 Task: Create ChildIssue0000000630 as Child Issue of Issue Issue0000000315 in Backlog  in Scrum Project Project0000000063 in Jira. Create ChildIssue0000000631 as Child Issue of Issue Issue0000000316 in Backlog  in Scrum Project Project0000000064 in Jira. Create ChildIssue0000000632 as Child Issue of Issue Issue0000000316 in Backlog  in Scrum Project Project0000000064 in Jira. Create ChildIssue0000000633 as Child Issue of Issue Issue0000000317 in Backlog  in Scrum Project Project0000000064 in Jira. Create ChildIssue0000000634 as Child Issue of Issue Issue0000000317 in Backlog  in Scrum Project Project0000000064 in Jira
Action: Mouse moved to (1017, 564)
Screenshot: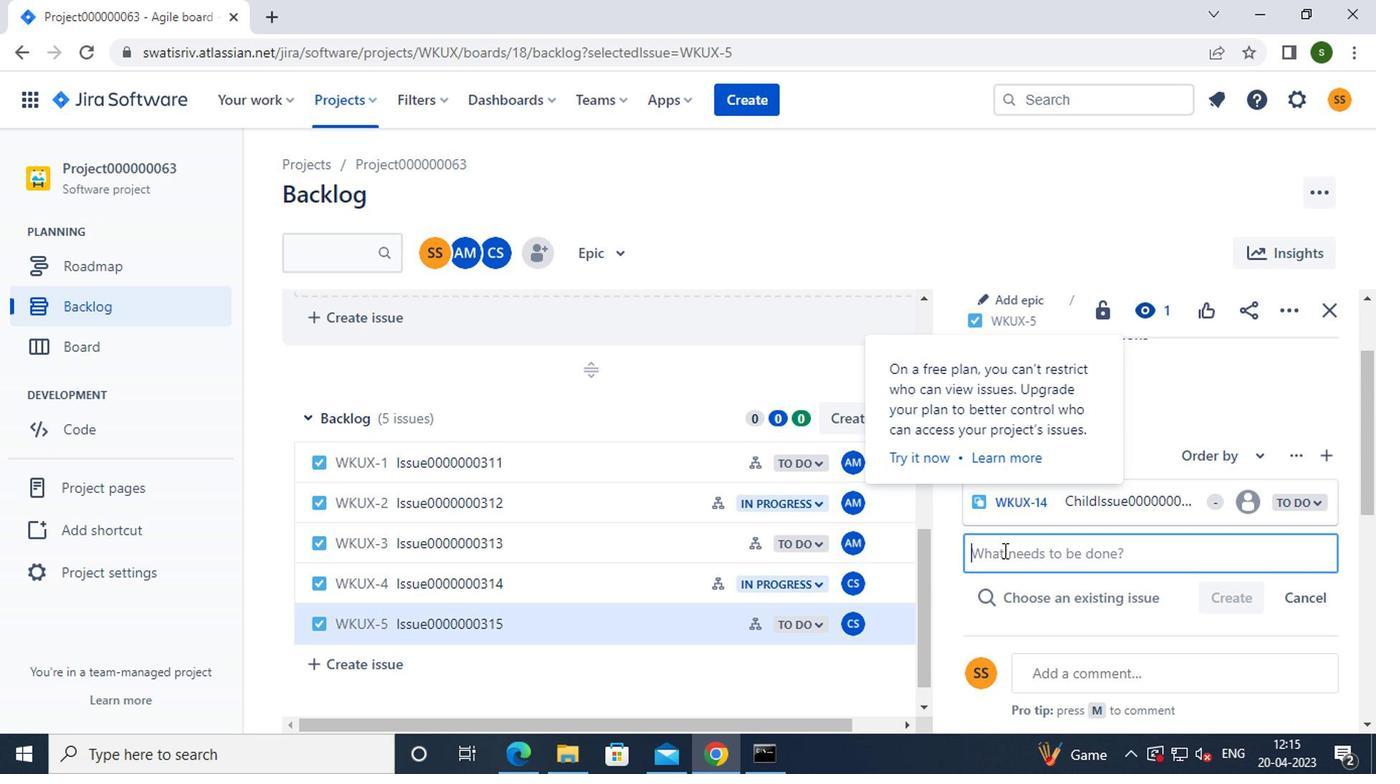 
Action: Key pressed c<Key.caps_lock>hild<Key.caps_lock>i<Key.caps_lock>ssue0000000630
Screenshot: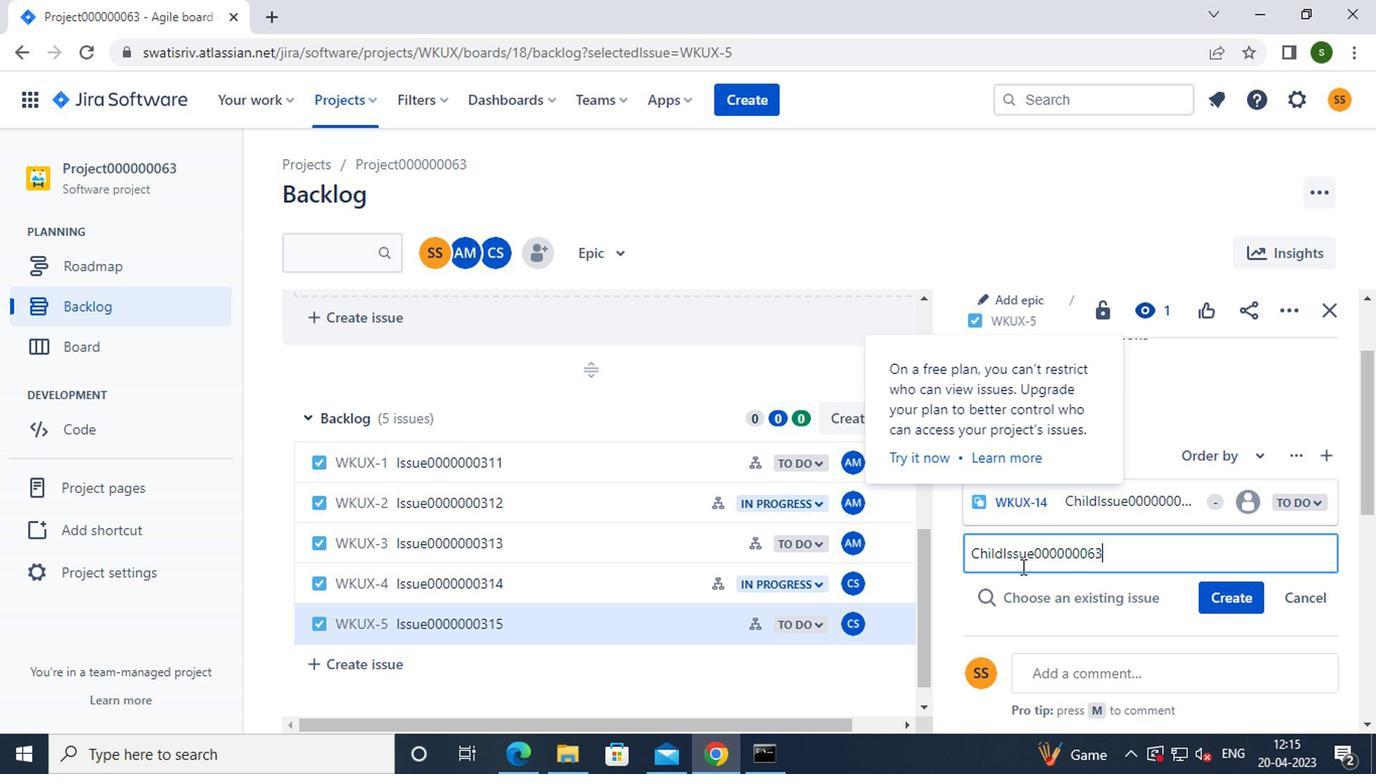 
Action: Mouse moved to (1232, 600)
Screenshot: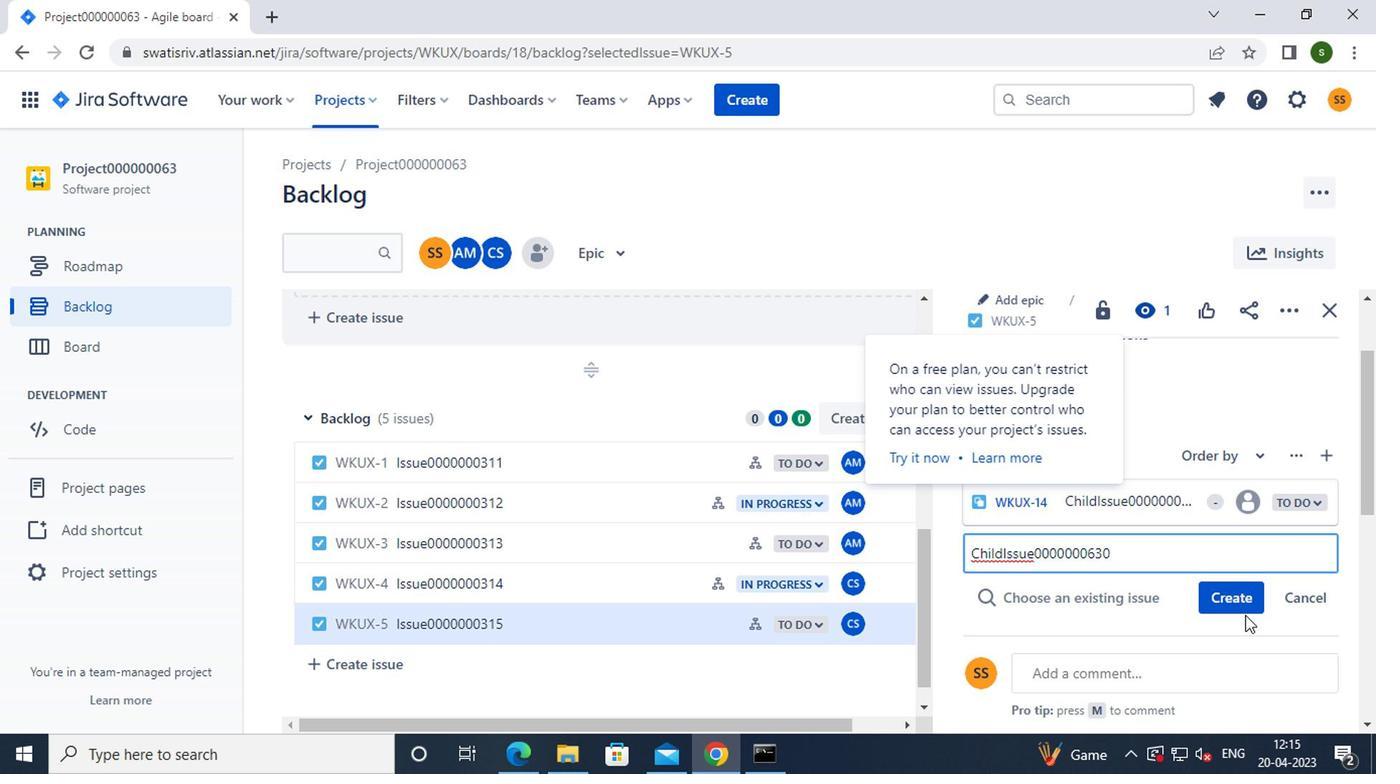 
Action: Mouse pressed left at (1232, 600)
Screenshot: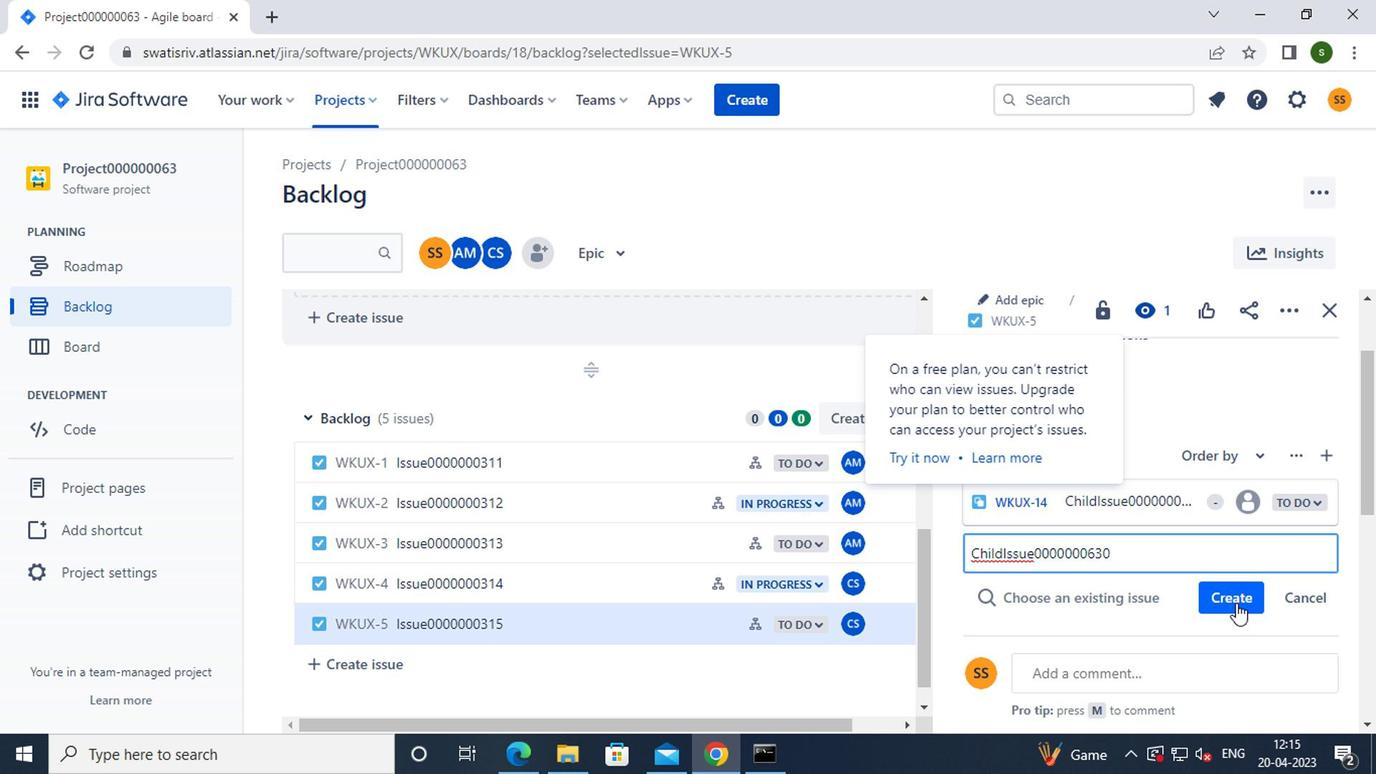 
Action: Mouse moved to (308, 103)
Screenshot: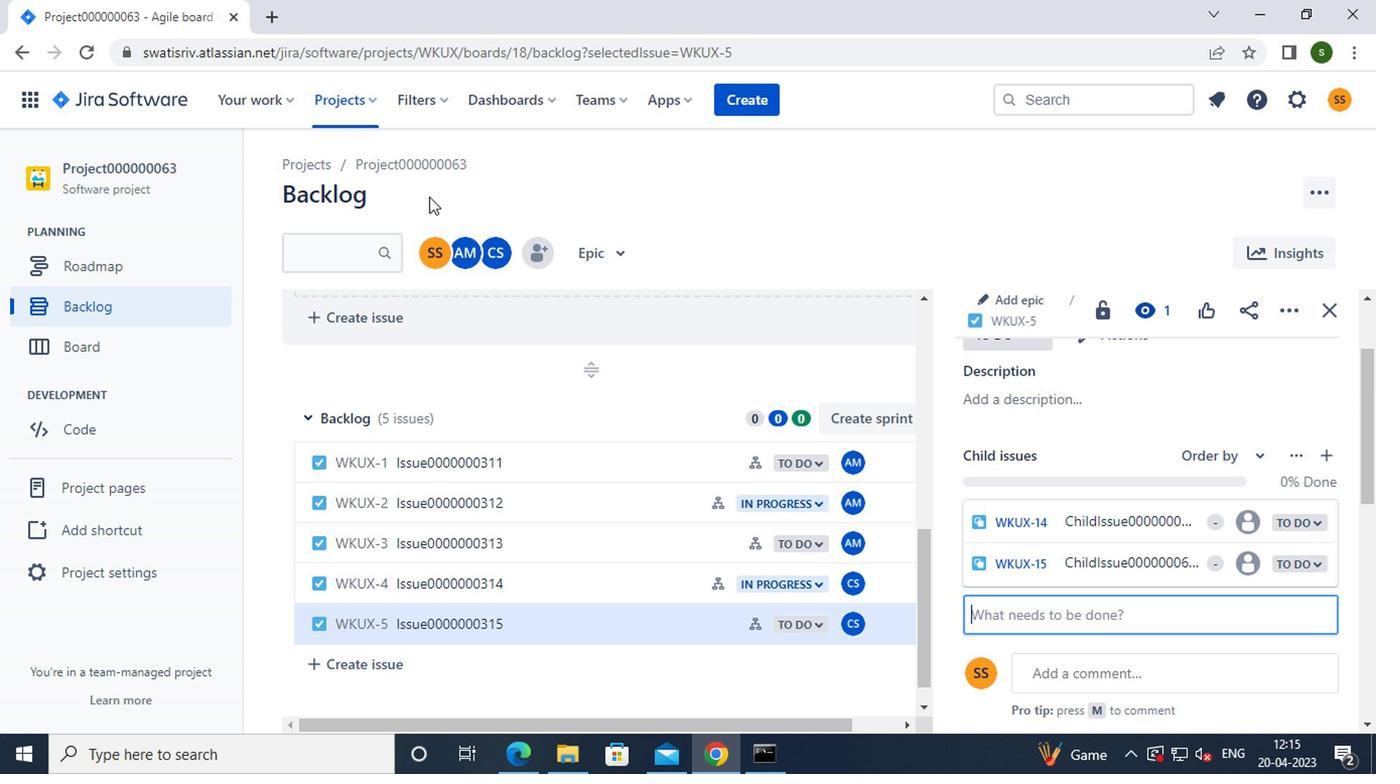 
Action: Mouse pressed left at (308, 103)
Screenshot: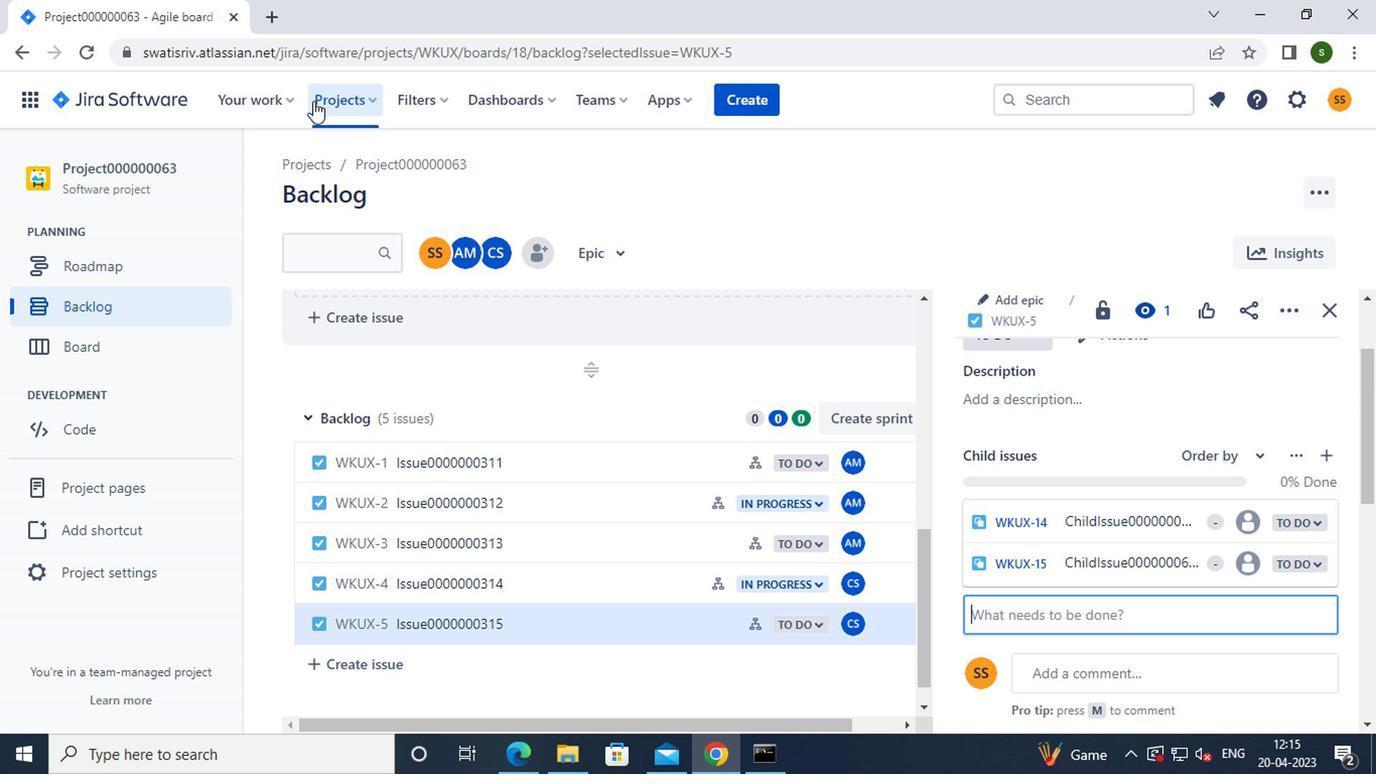 
Action: Mouse moved to (469, 230)
Screenshot: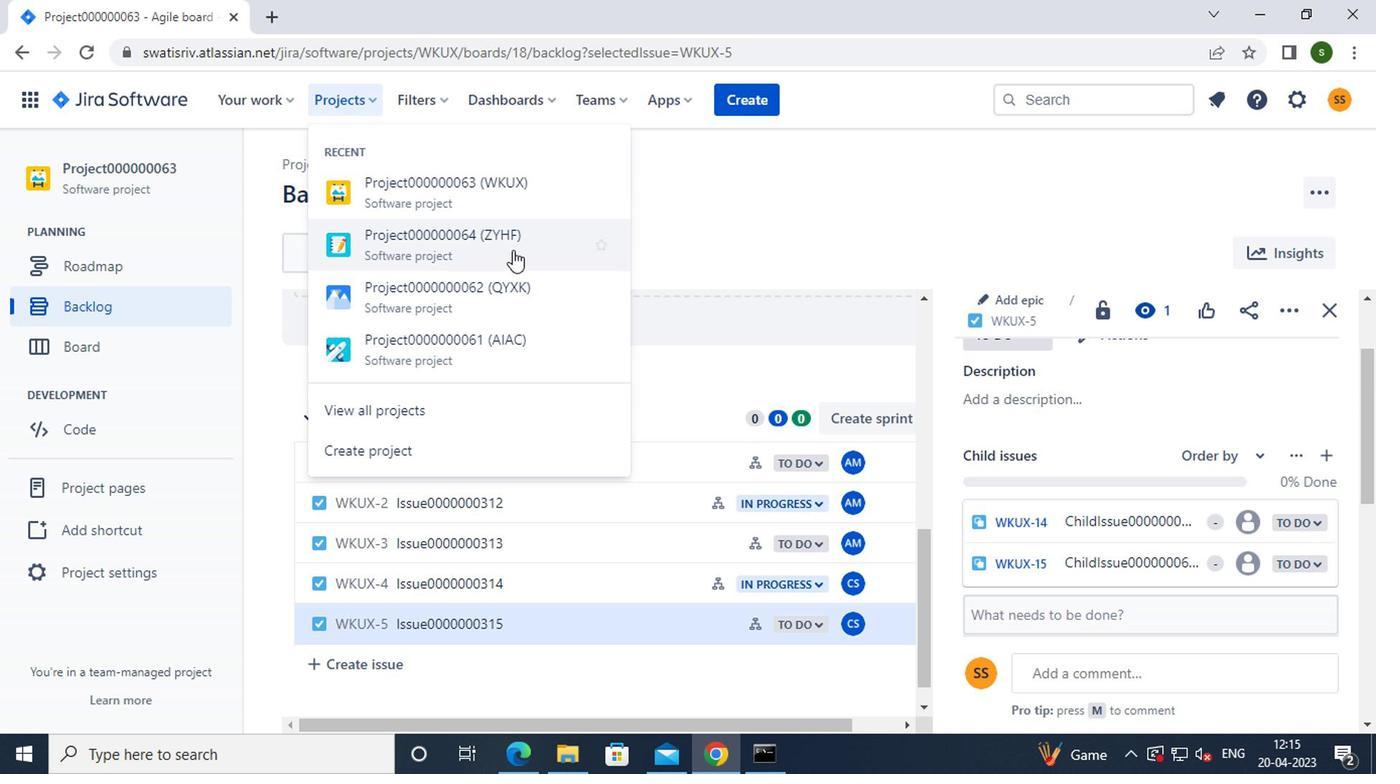 
Action: Mouse pressed left at (469, 230)
Screenshot: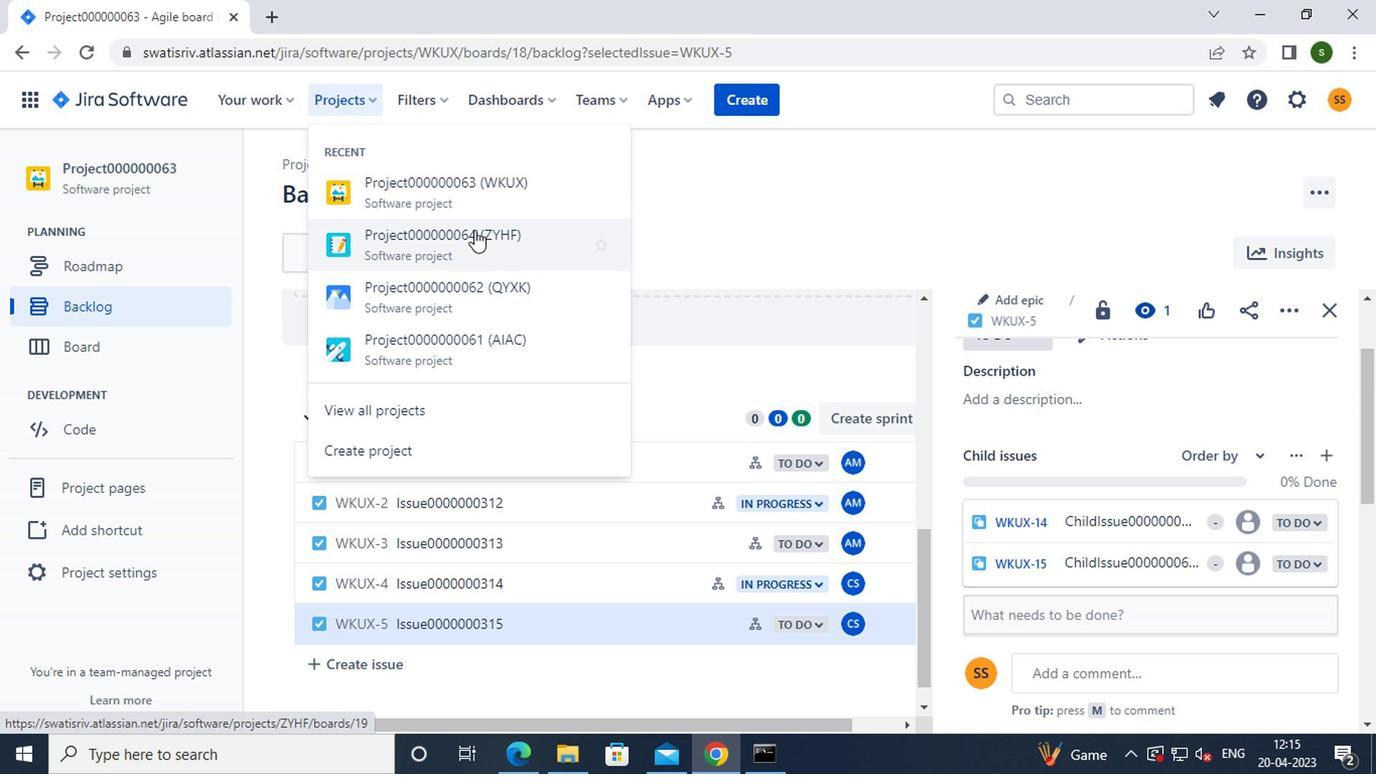 
Action: Mouse moved to (188, 311)
Screenshot: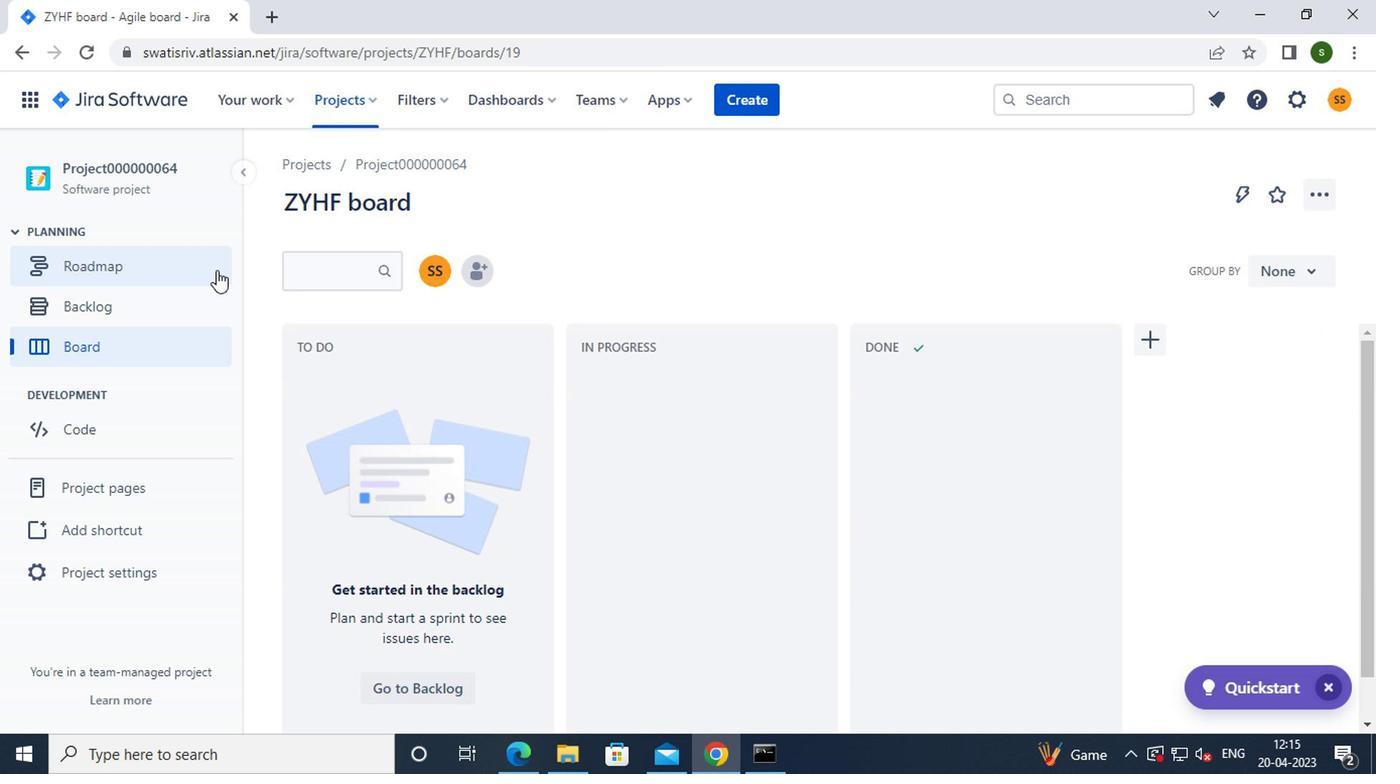 
Action: Mouse pressed left at (188, 311)
Screenshot: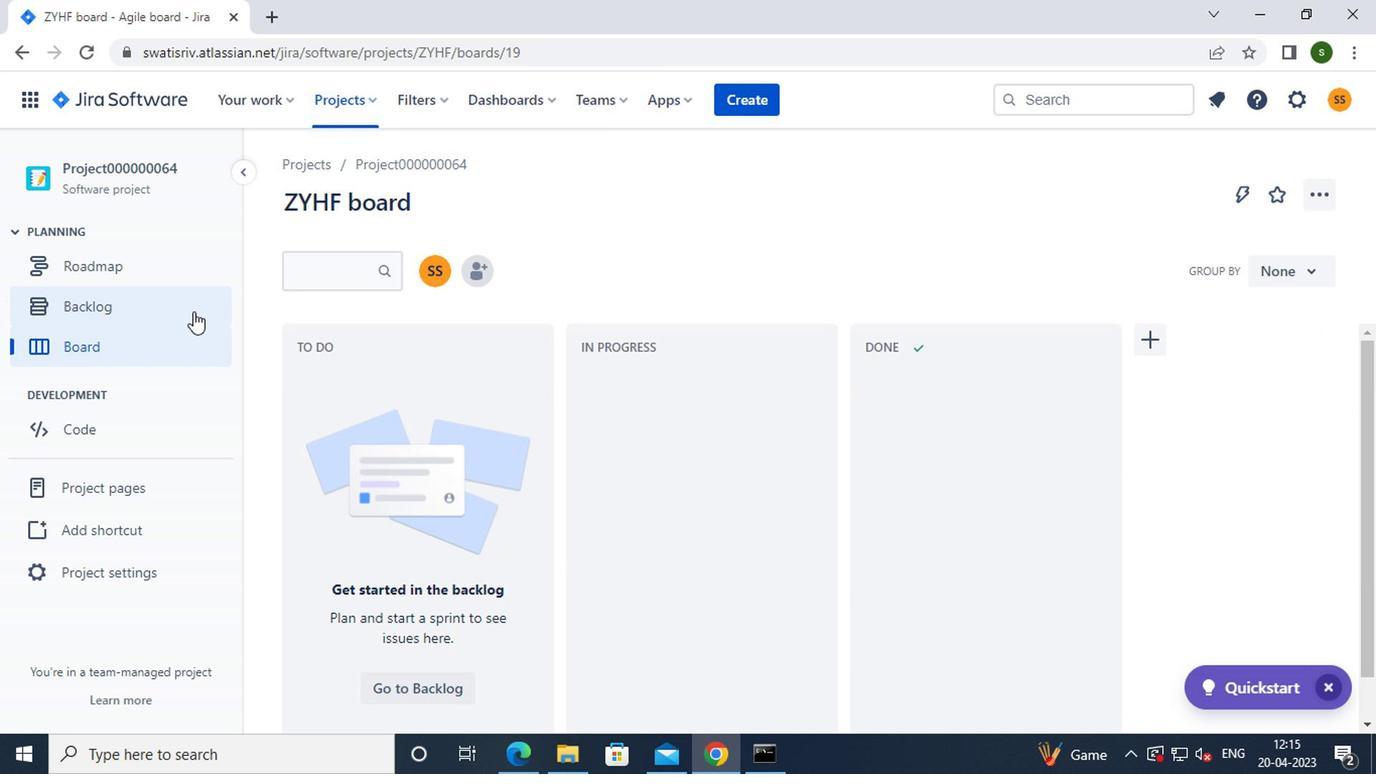 
Action: Mouse moved to (752, 425)
Screenshot: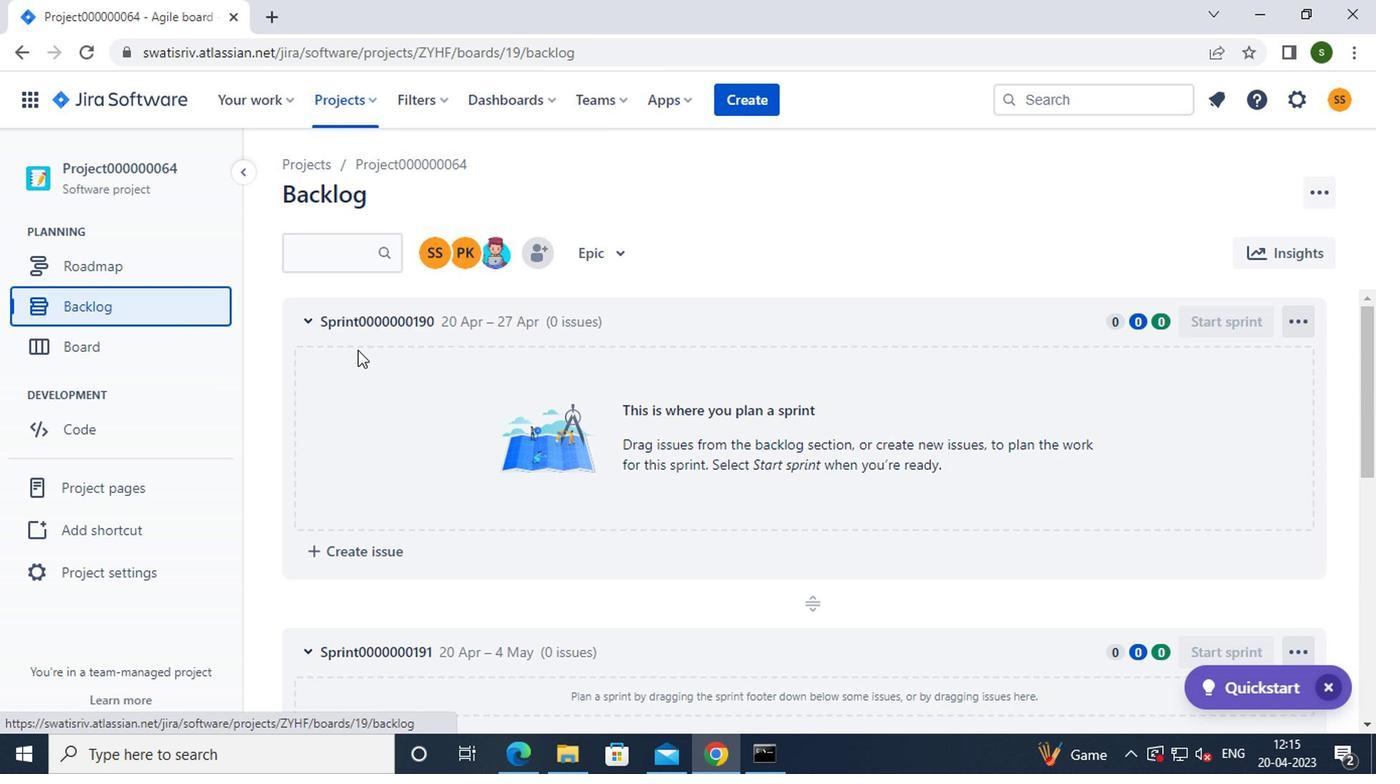 
Action: Mouse scrolled (752, 425) with delta (0, 0)
Screenshot: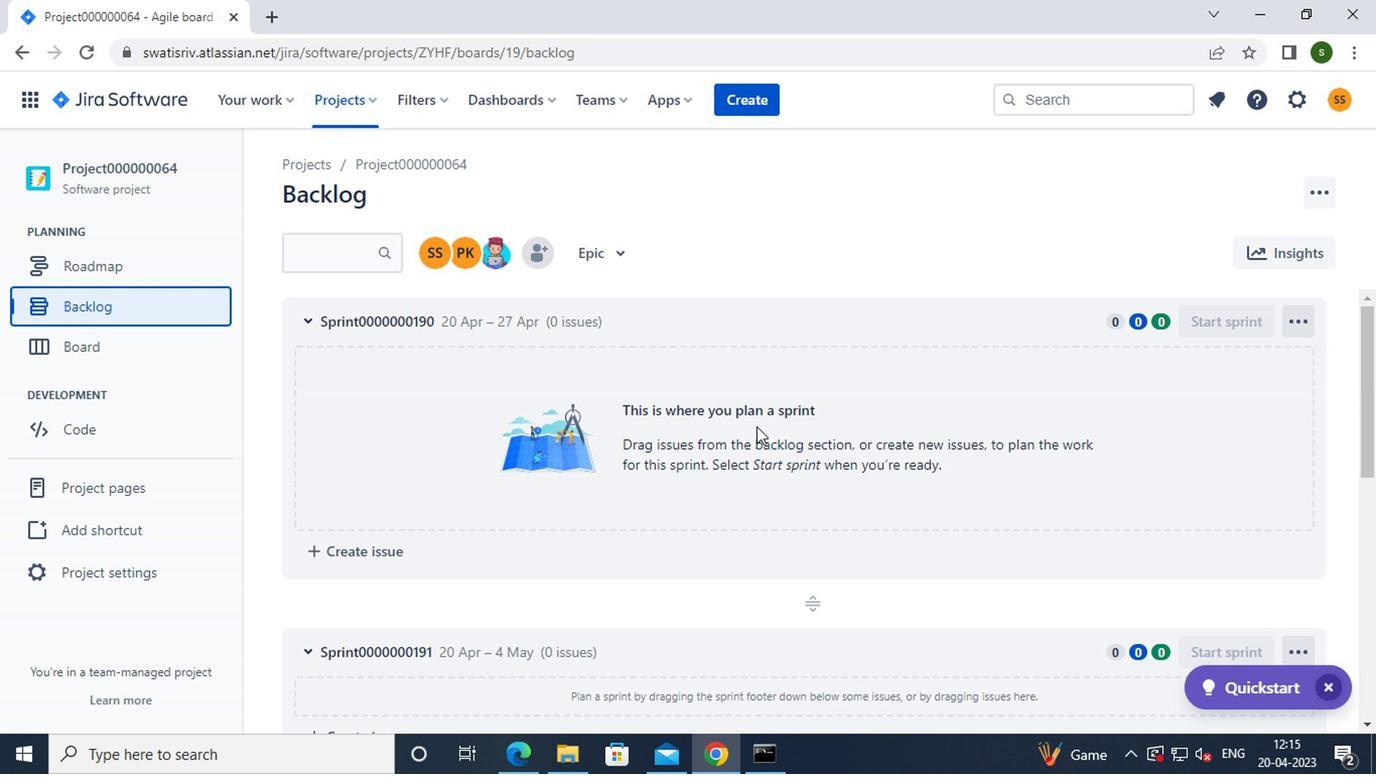 
Action: Mouse scrolled (752, 425) with delta (0, 0)
Screenshot: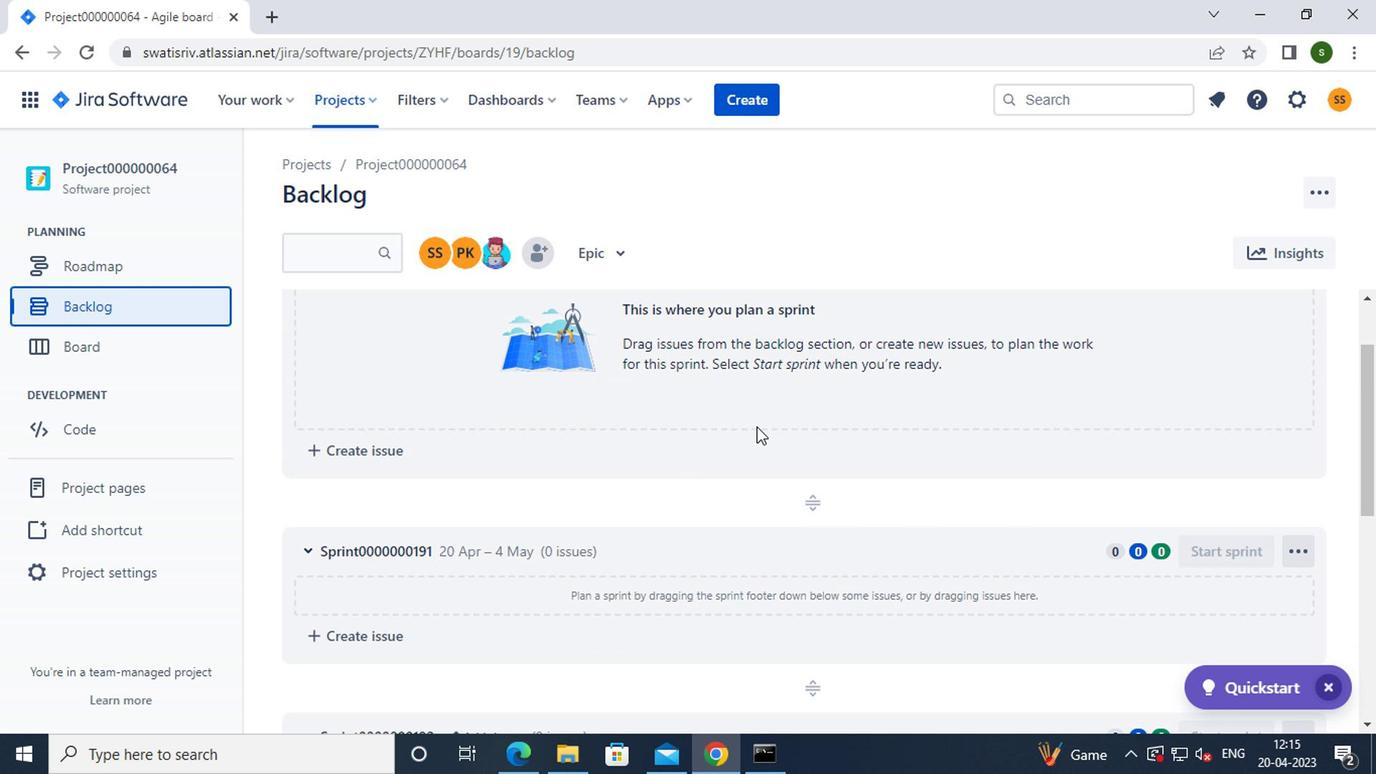 
Action: Mouse scrolled (752, 425) with delta (0, 0)
Screenshot: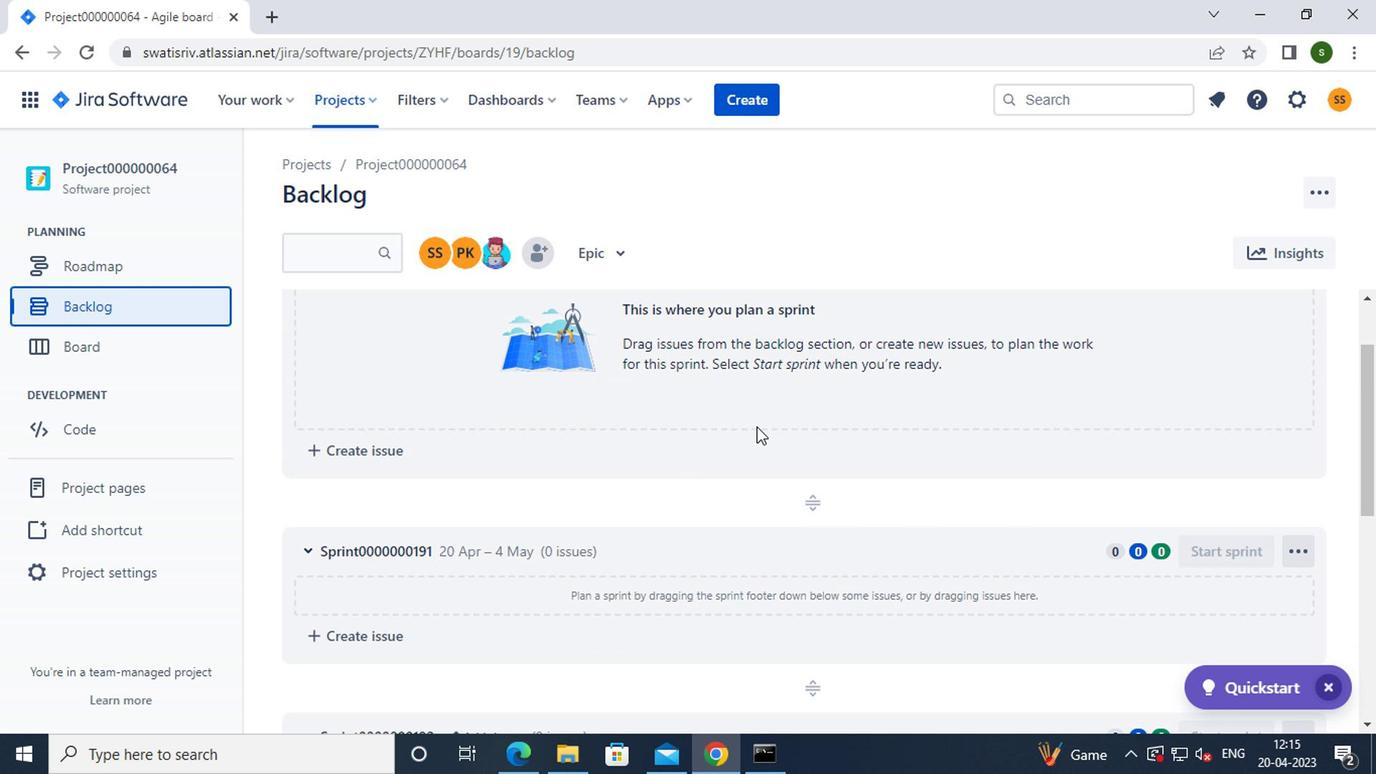 
Action: Mouse scrolled (752, 425) with delta (0, 0)
Screenshot: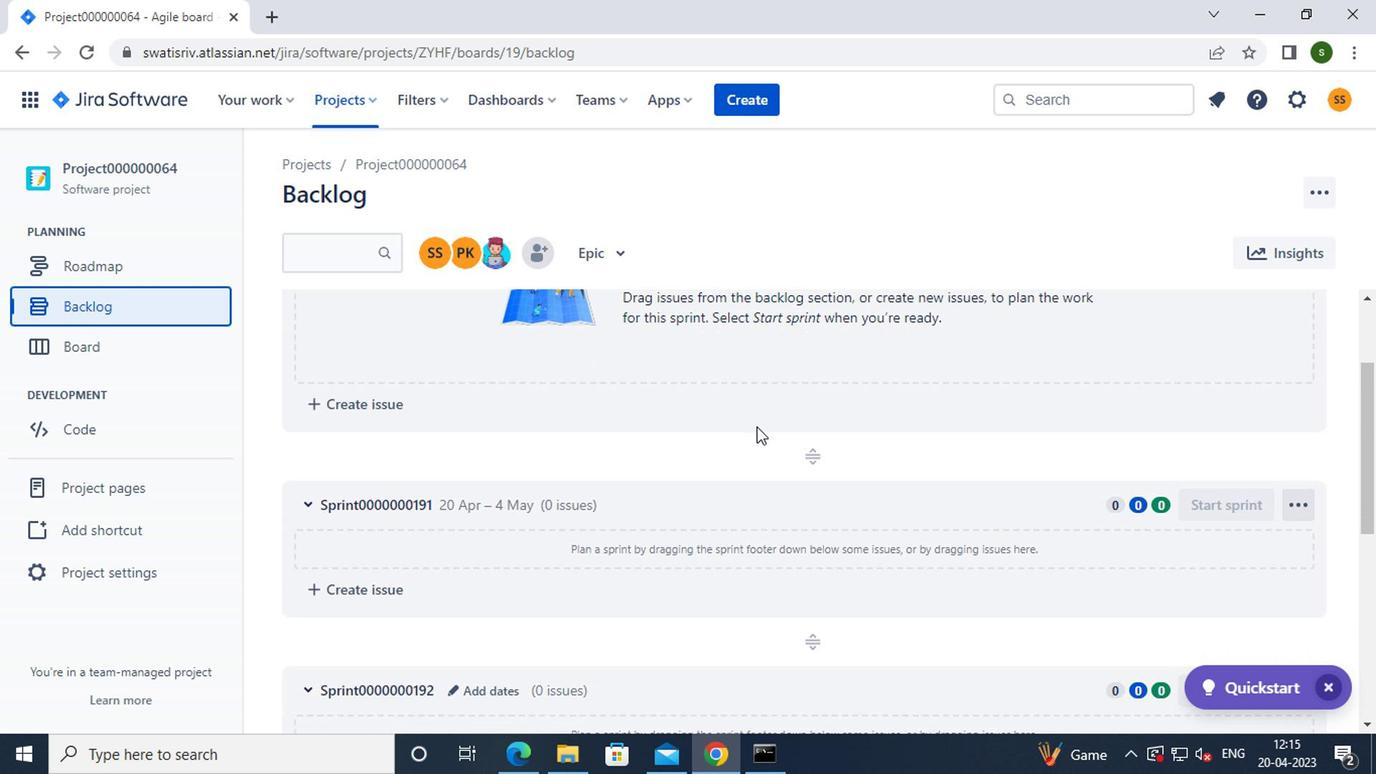 
Action: Mouse scrolled (752, 425) with delta (0, 0)
Screenshot: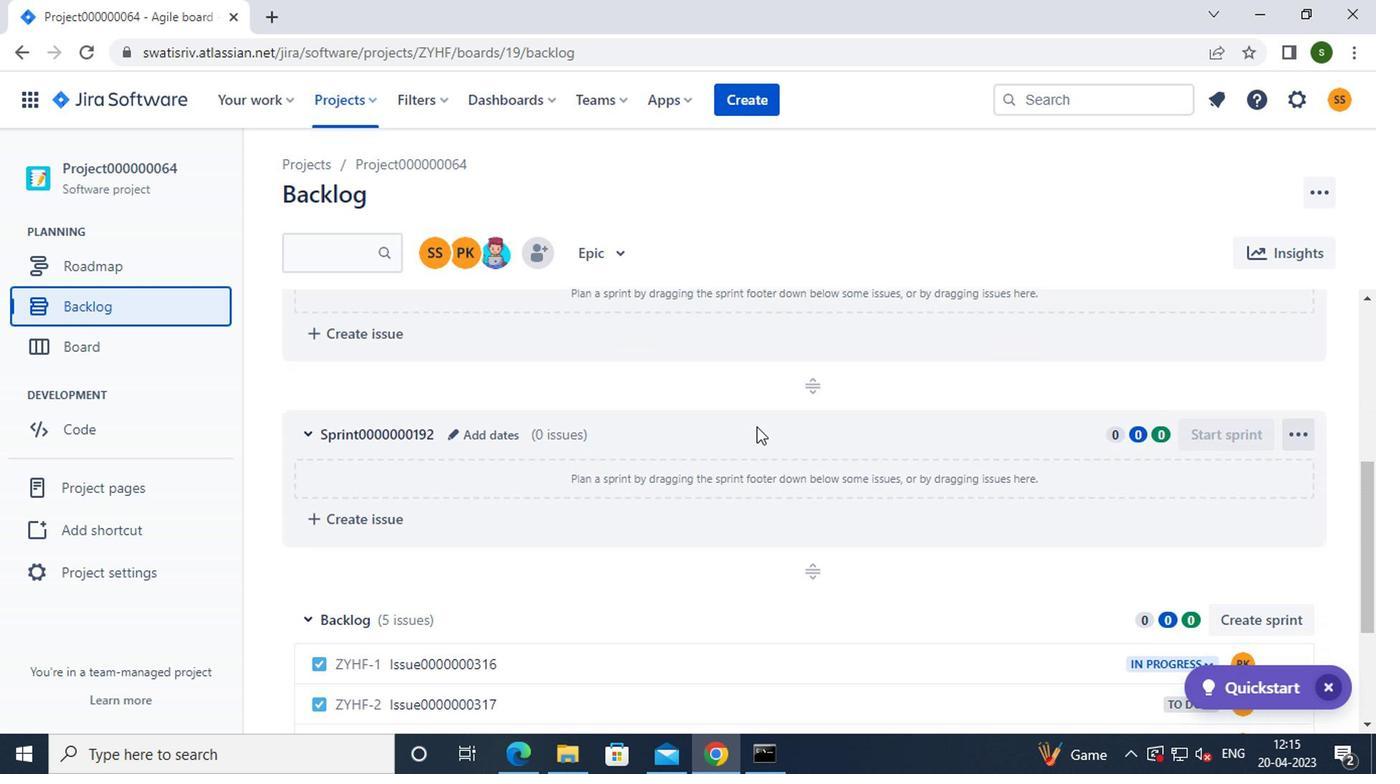 
Action: Mouse scrolled (752, 425) with delta (0, 0)
Screenshot: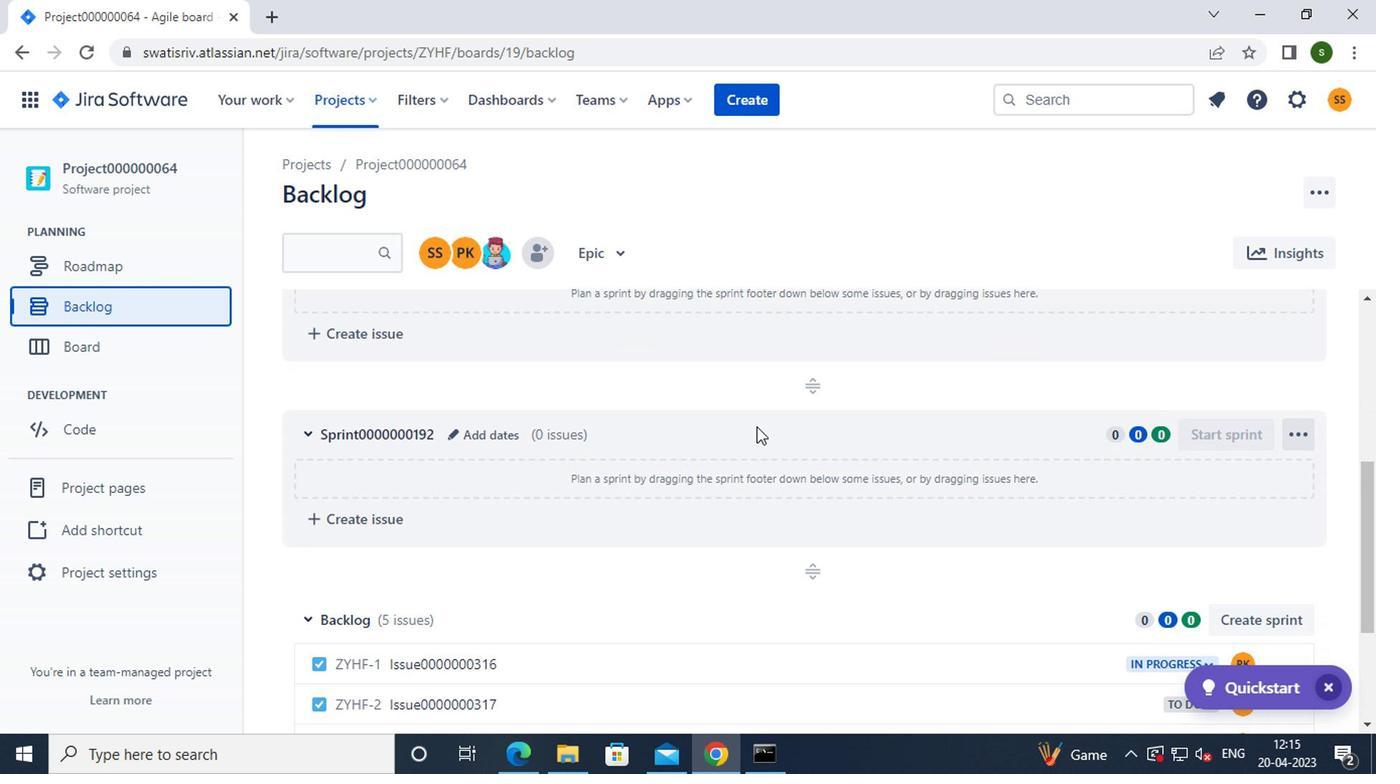 
Action: Mouse moved to (710, 450)
Screenshot: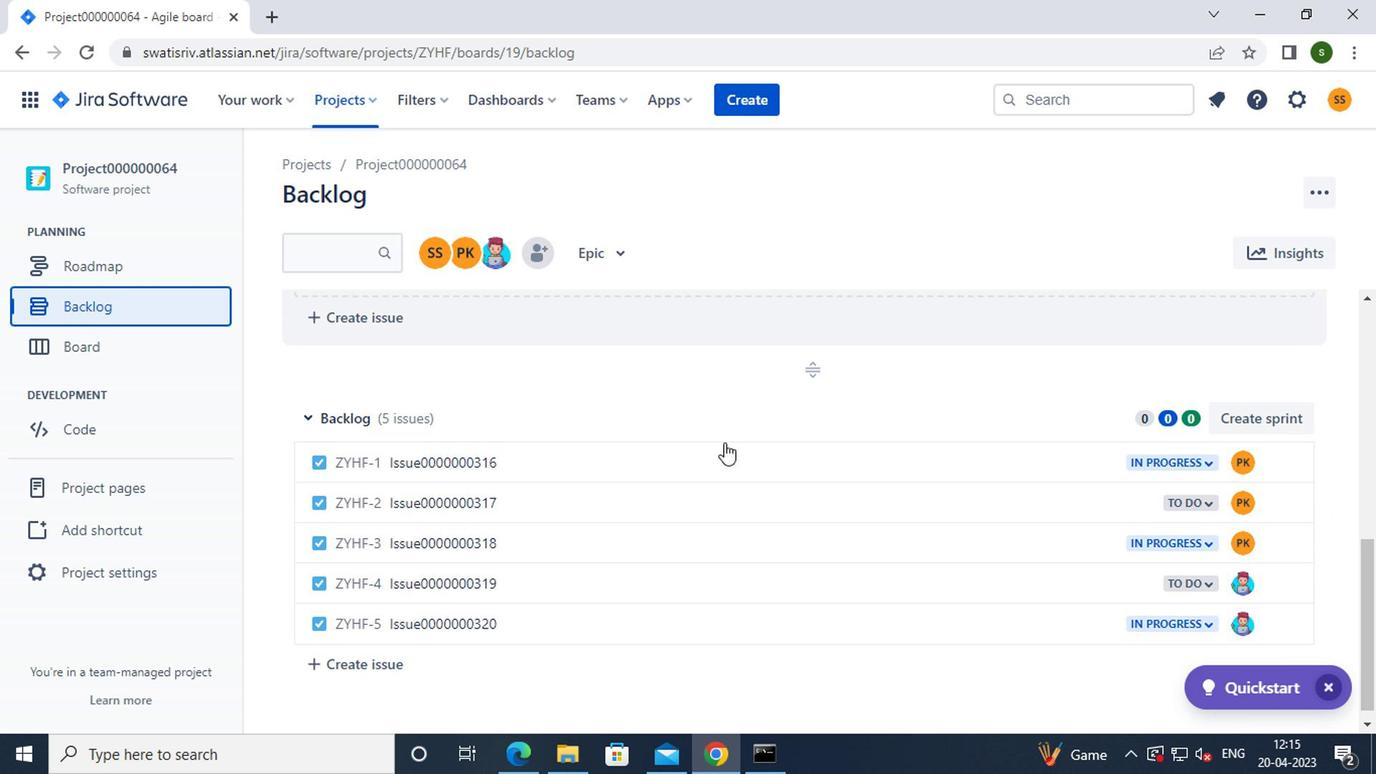 
Action: Mouse pressed left at (710, 450)
Screenshot: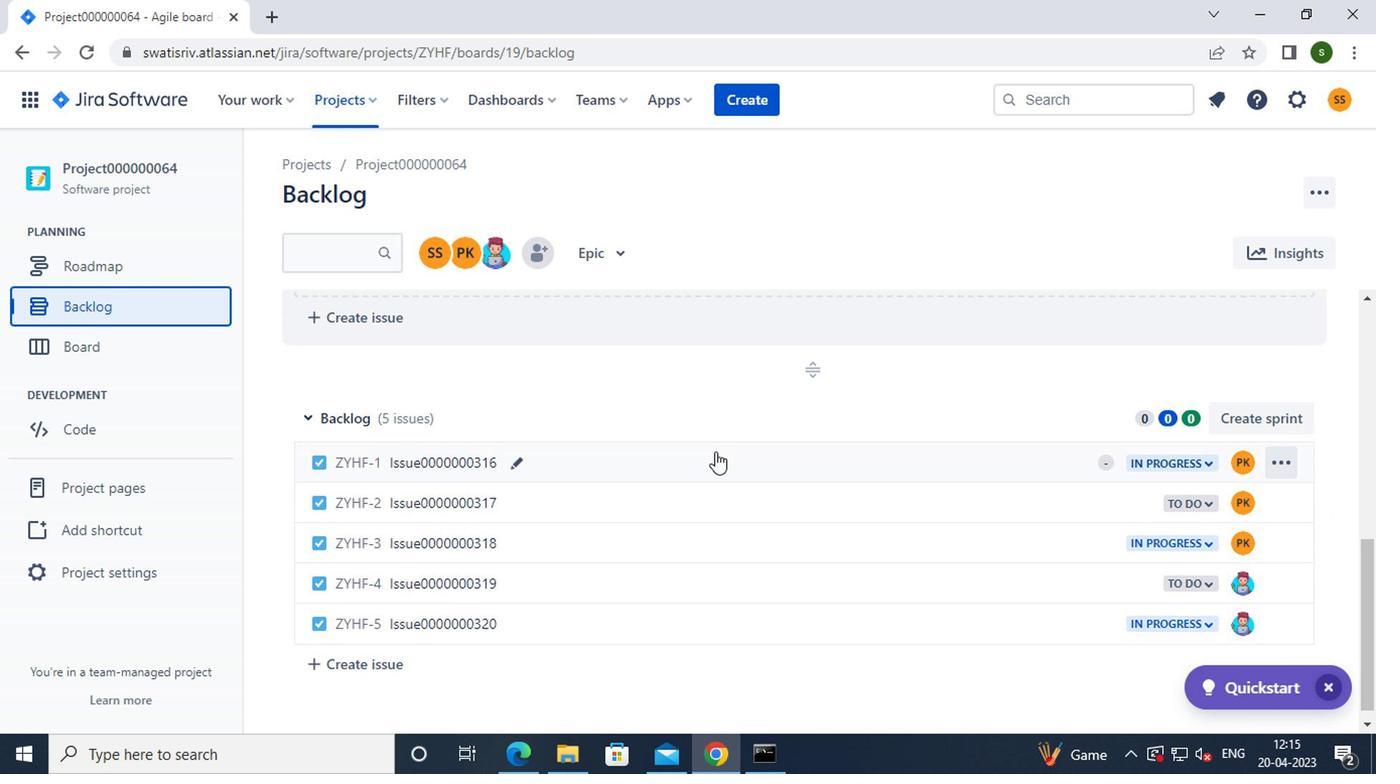 
Action: Mouse moved to (1018, 400)
Screenshot: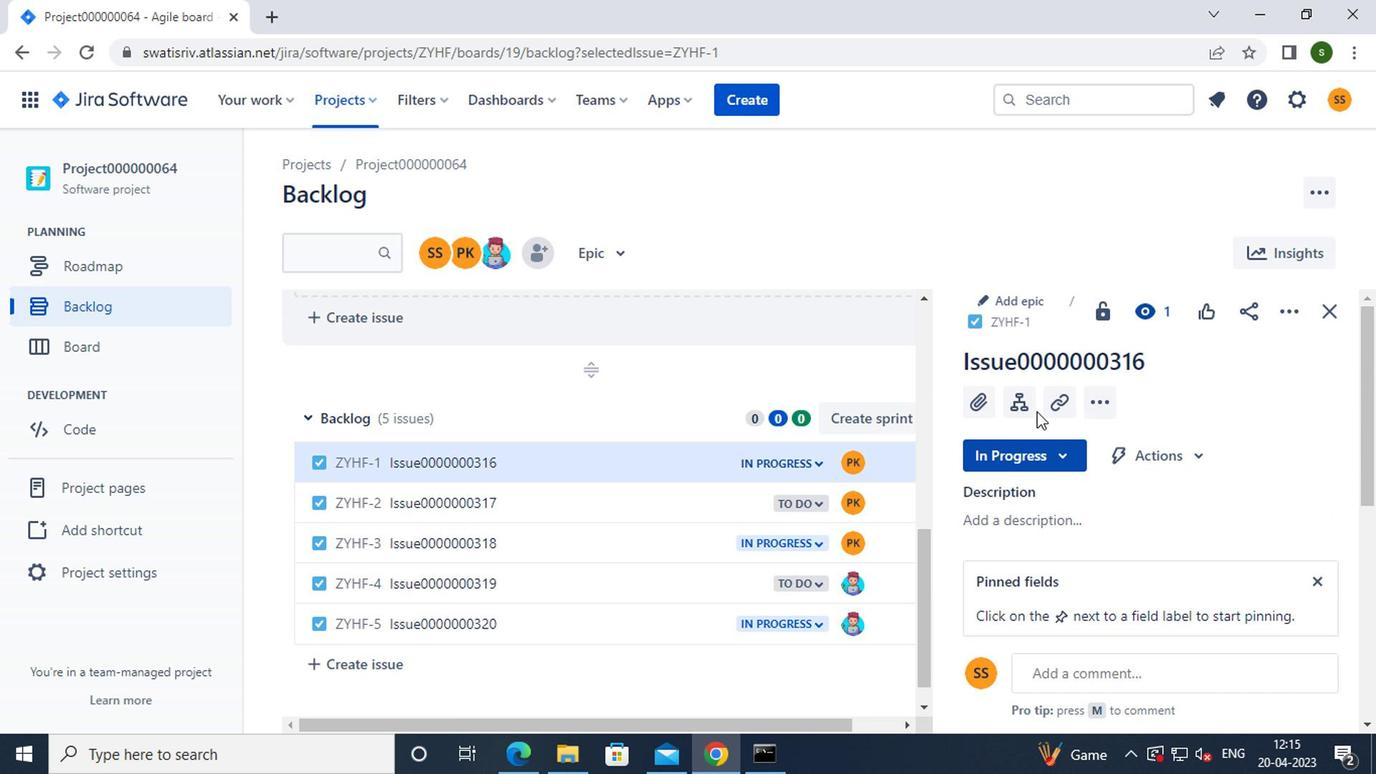 
Action: Mouse pressed left at (1018, 400)
Screenshot: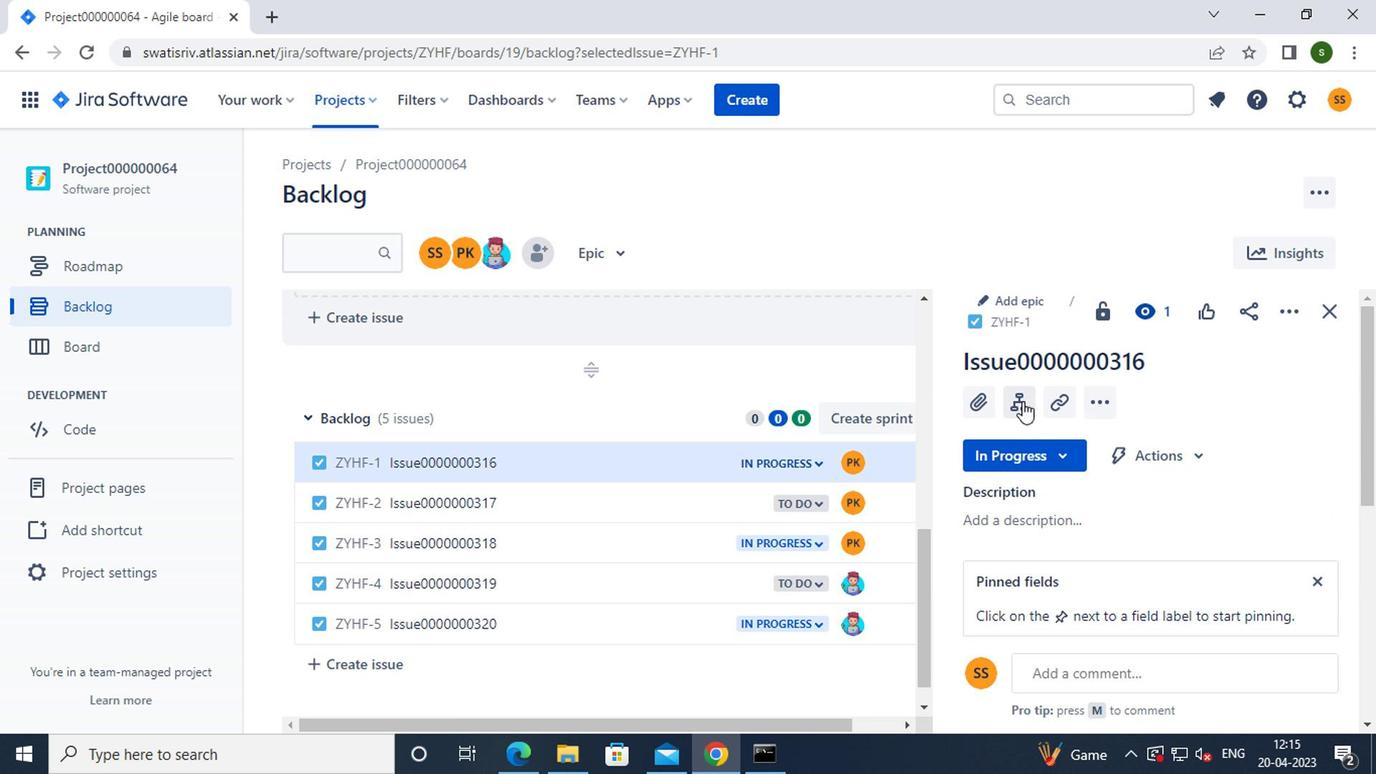 
Action: Mouse moved to (1026, 497)
Screenshot: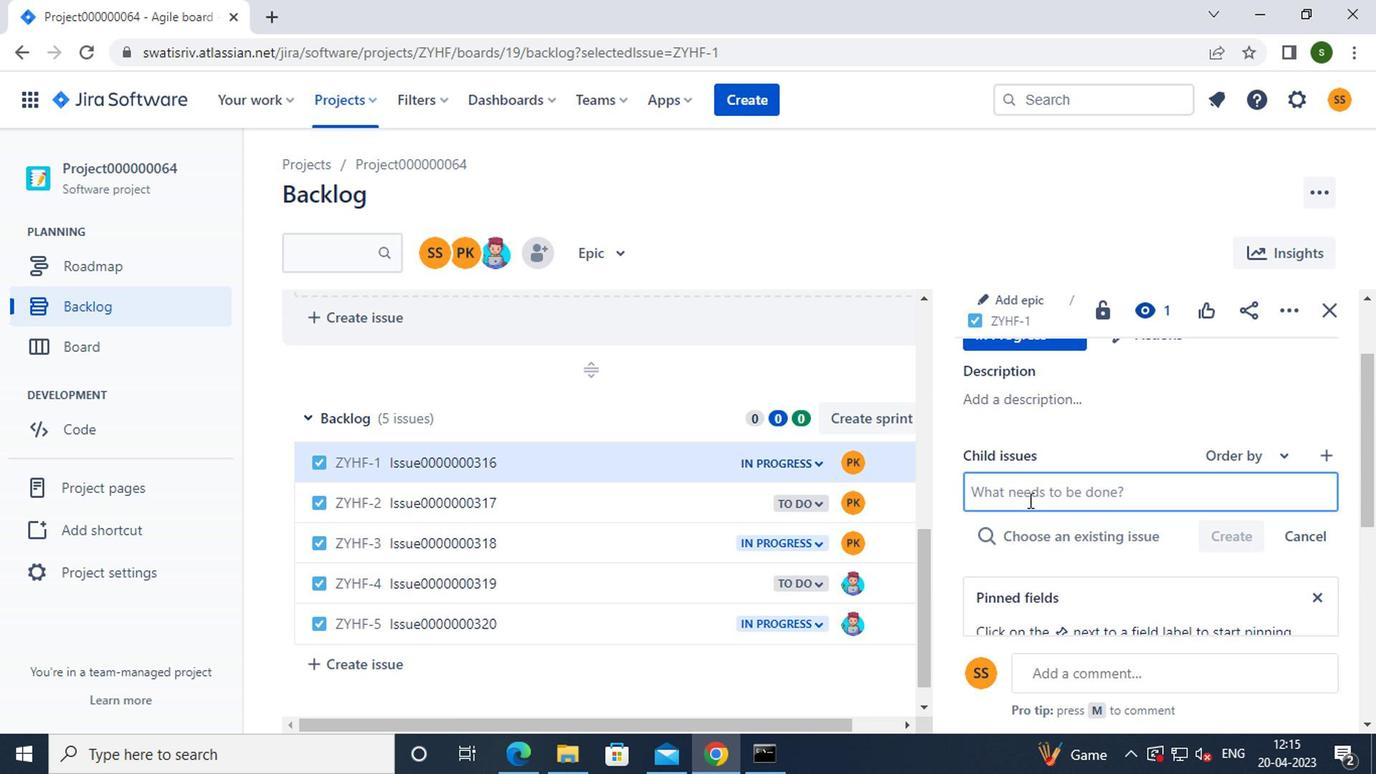 
Action: Mouse pressed left at (1026, 497)
Screenshot: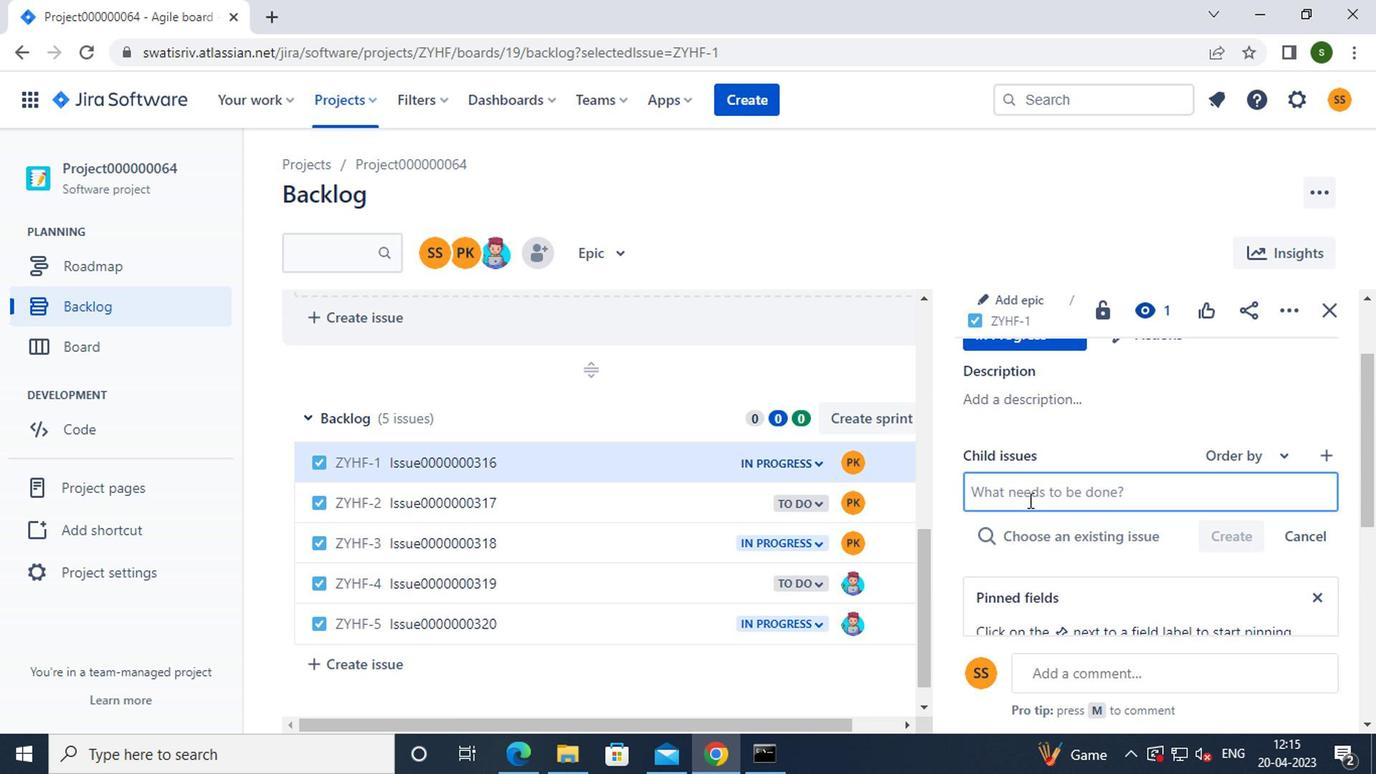 
Action: Key pressed <Key.caps_lock>c<Key.caps_lock>hild<Key.caps_lock>i<Key.caps_lock>ssue0000000631
Screenshot: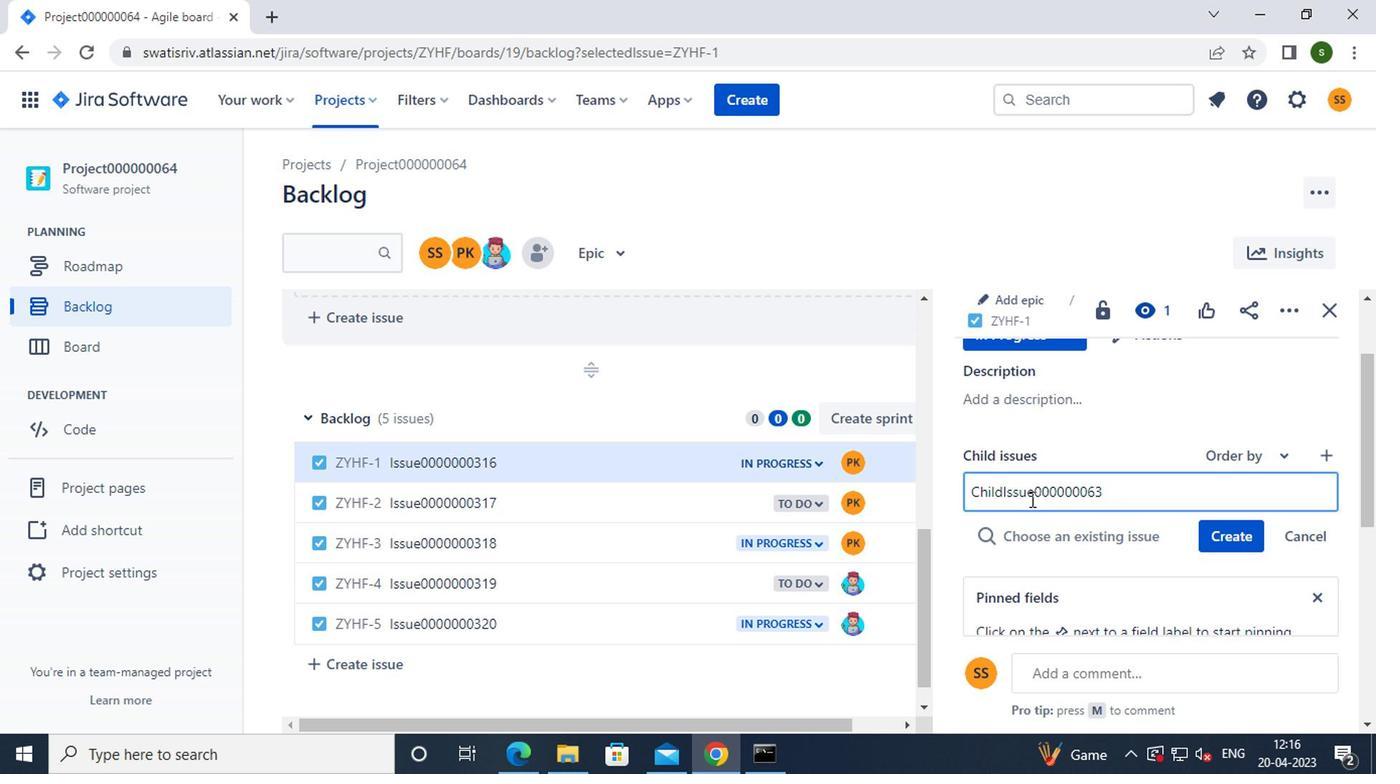 
Action: Mouse moved to (1224, 536)
Screenshot: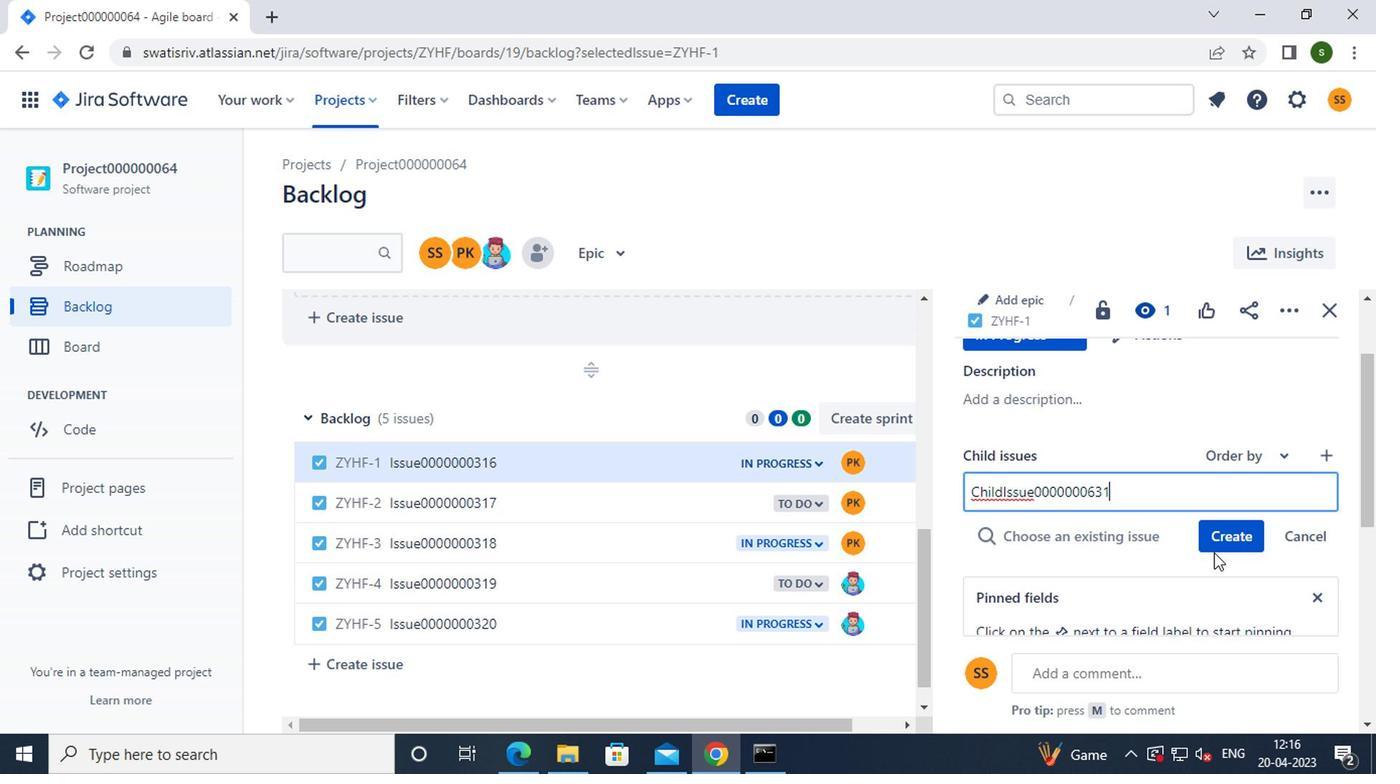 
Action: Mouse pressed left at (1224, 536)
Screenshot: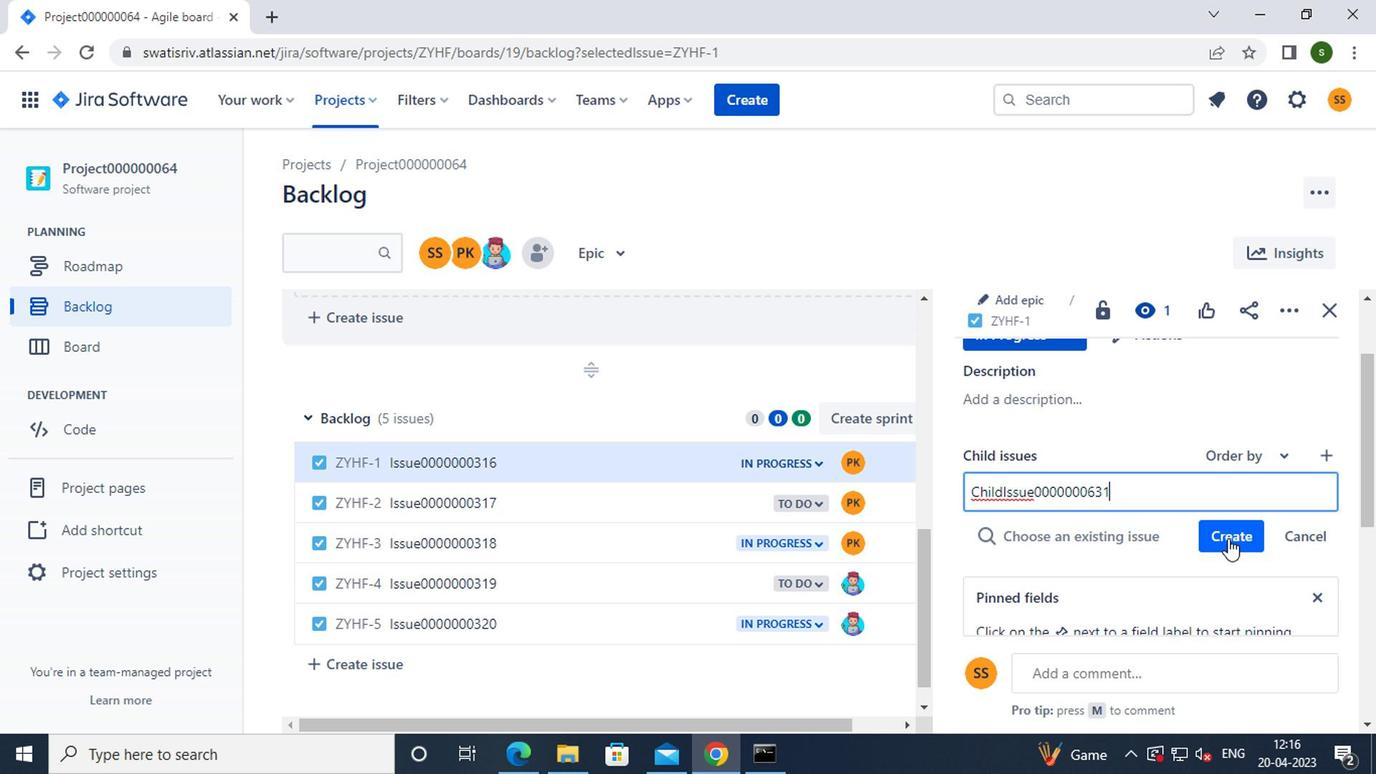 
Action: Mouse moved to (1131, 553)
Screenshot: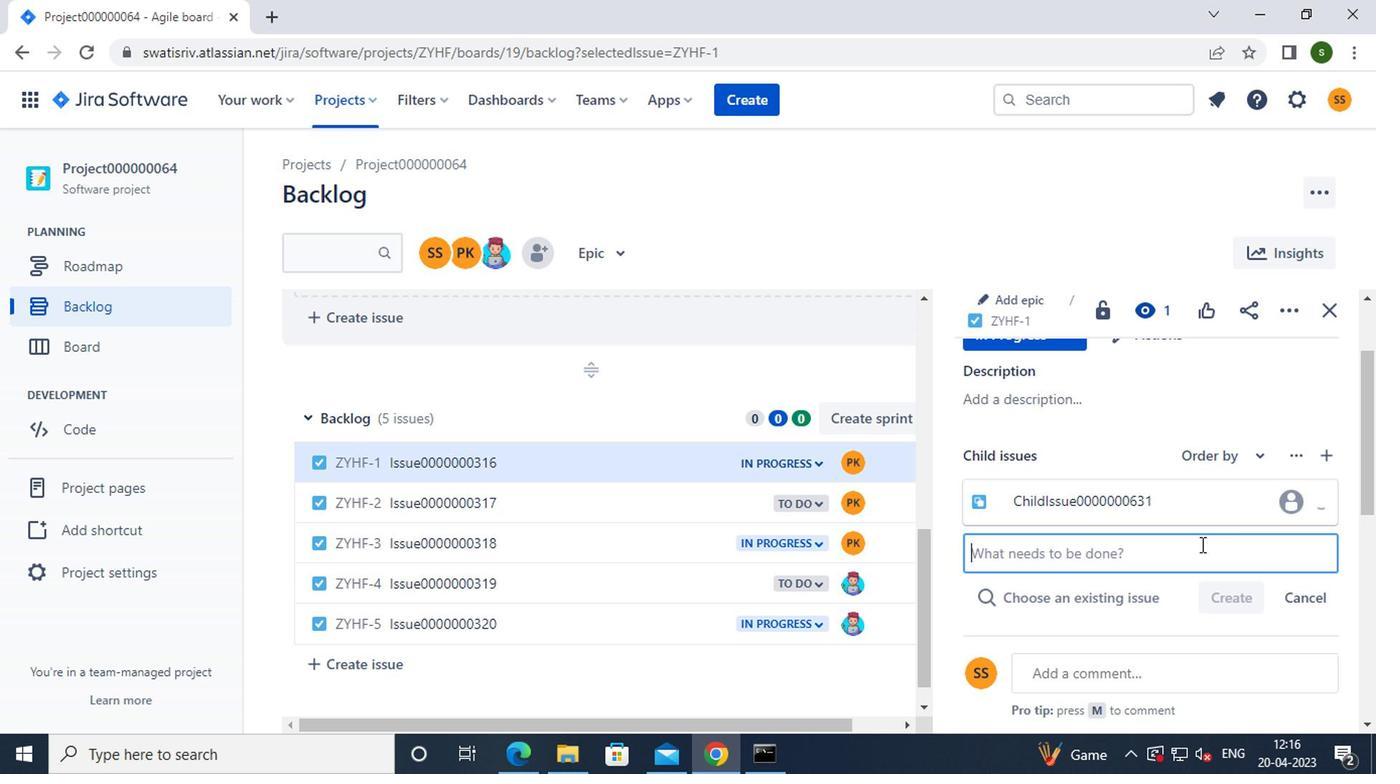 
Action: Key pressed <Key.caps_lock>c<Key.caps_lock>hild<Key.caps_lock>i<Key.caps_lock>ssue0000000632
Screenshot: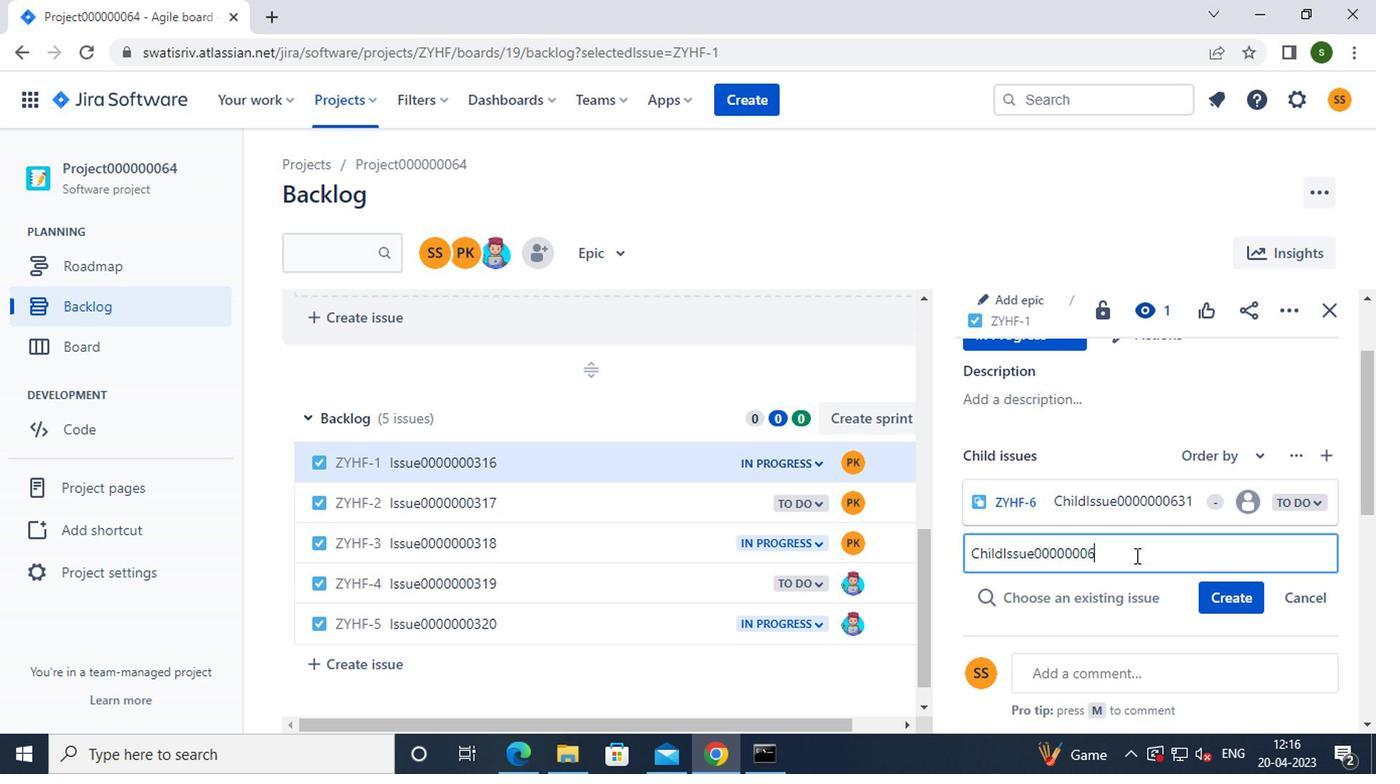 
Action: Mouse moved to (1220, 590)
Screenshot: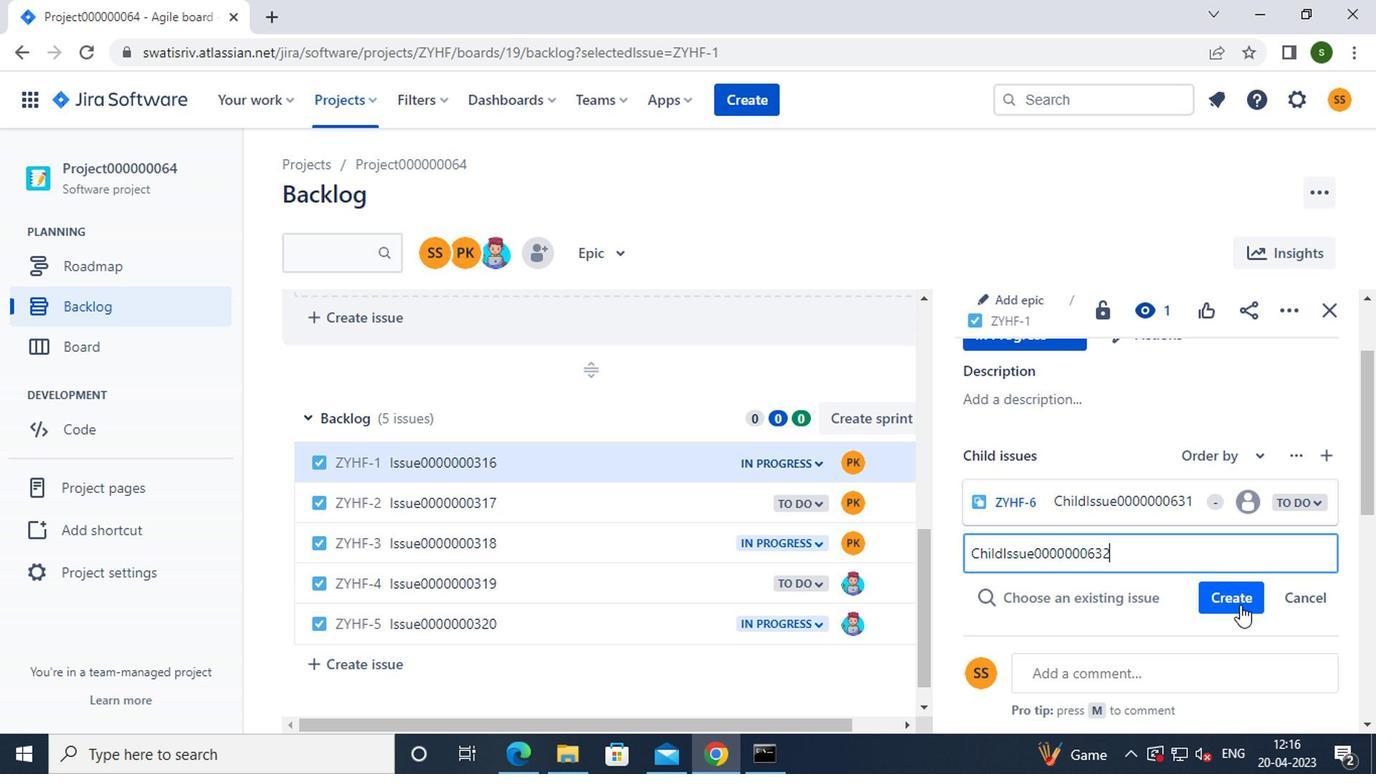 
Action: Mouse pressed left at (1220, 590)
Screenshot: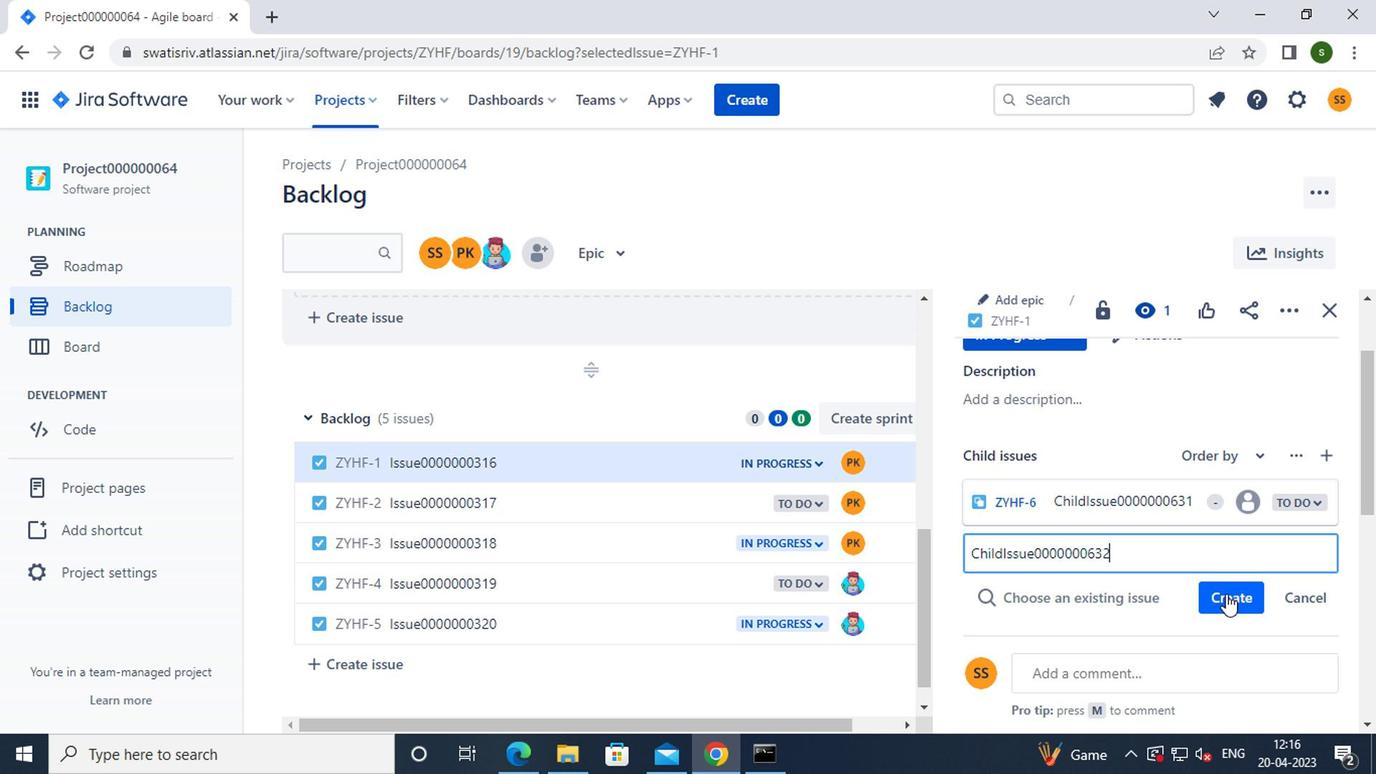 
Action: Mouse moved to (561, 505)
Screenshot: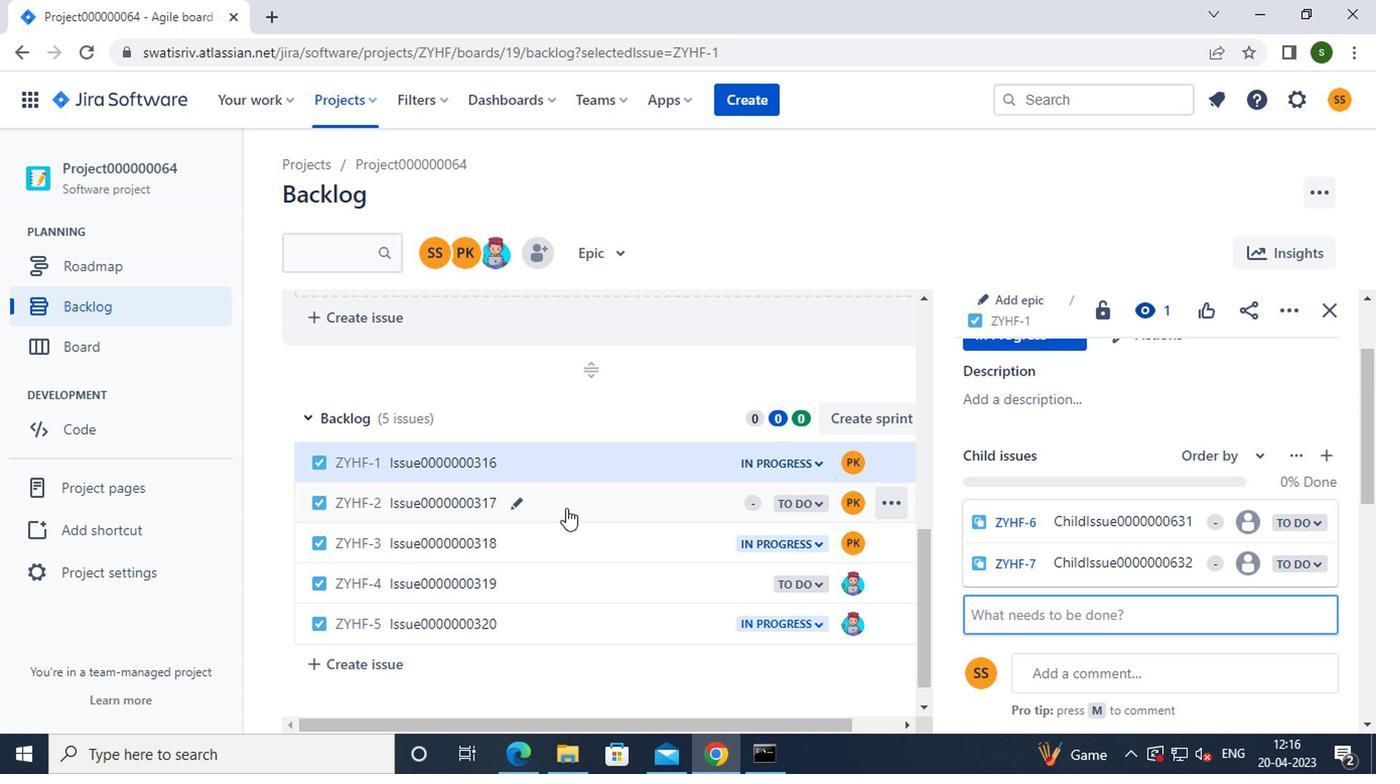 
Action: Mouse pressed left at (561, 505)
Screenshot: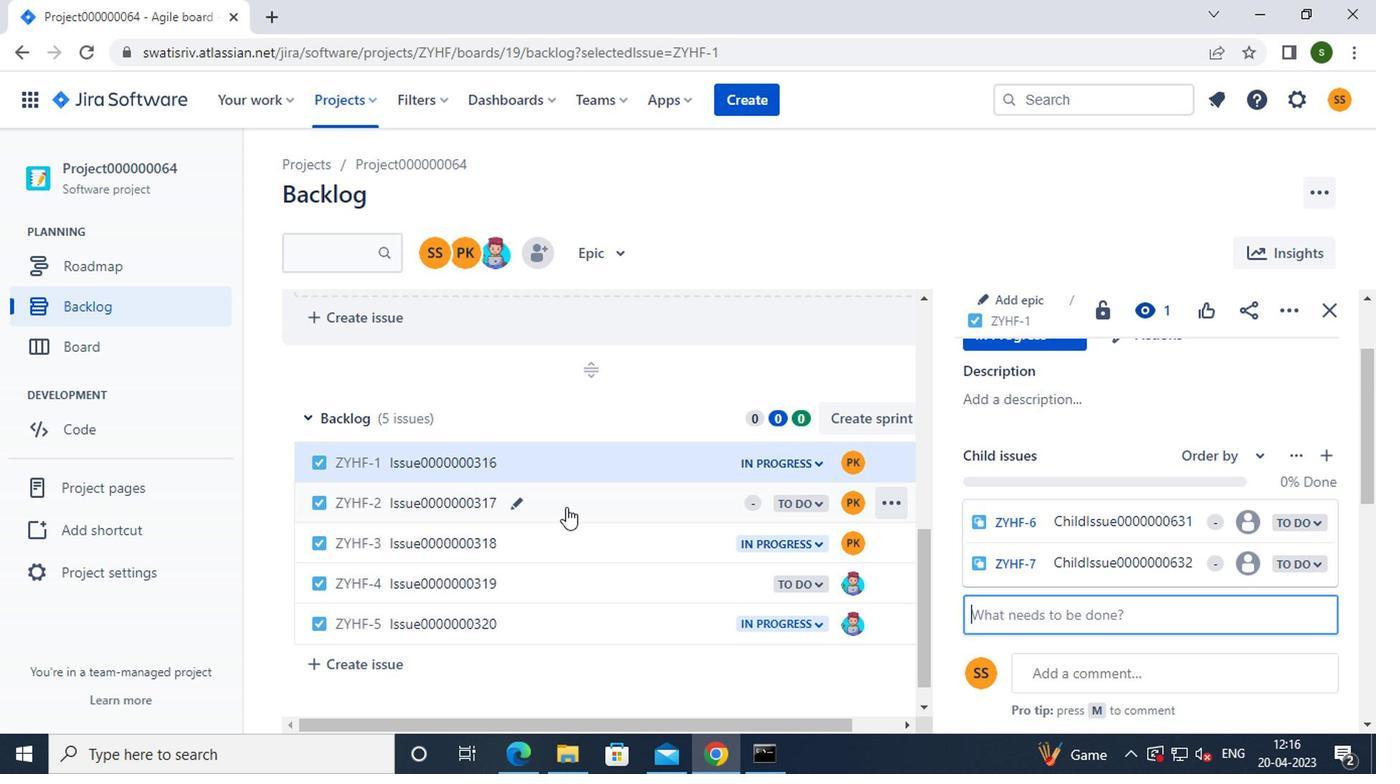 
Action: Mouse moved to (1020, 395)
Screenshot: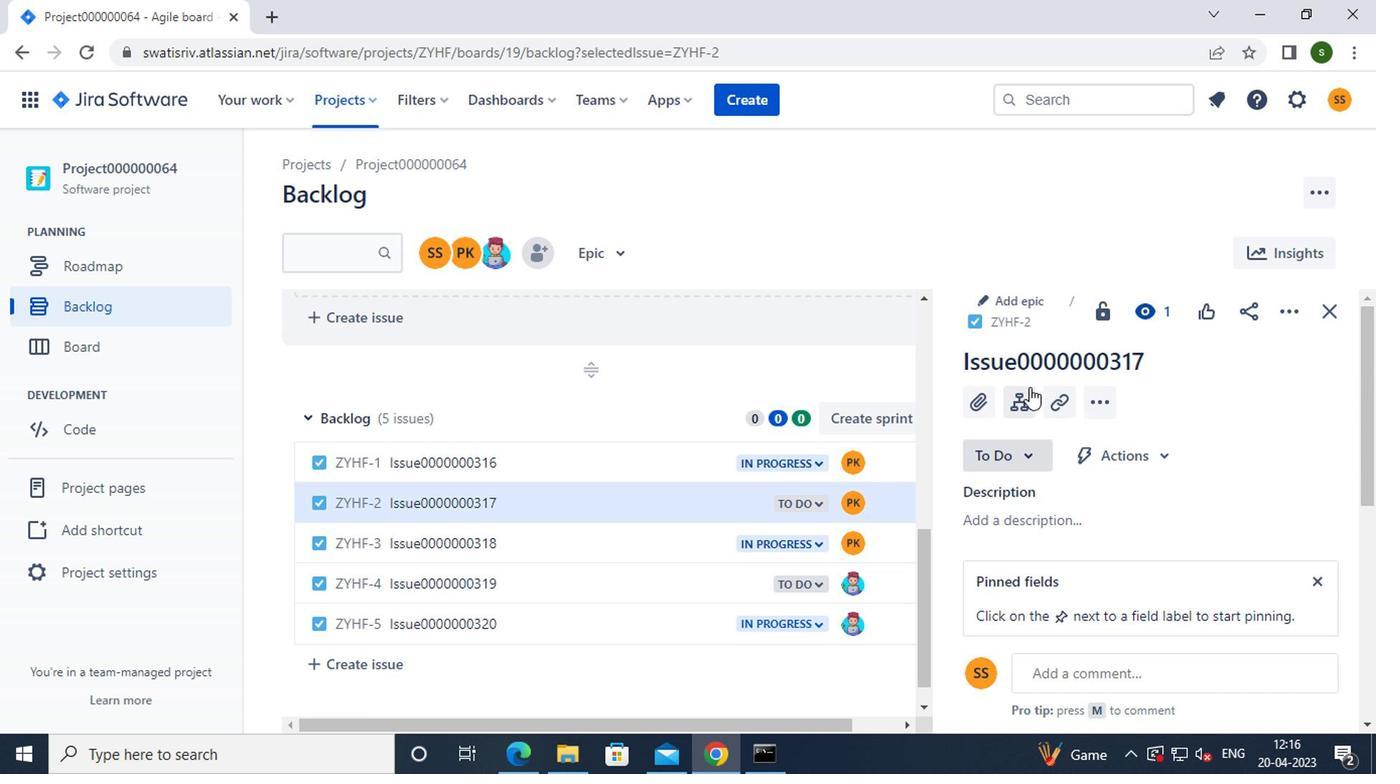 
Action: Mouse pressed left at (1020, 395)
Screenshot: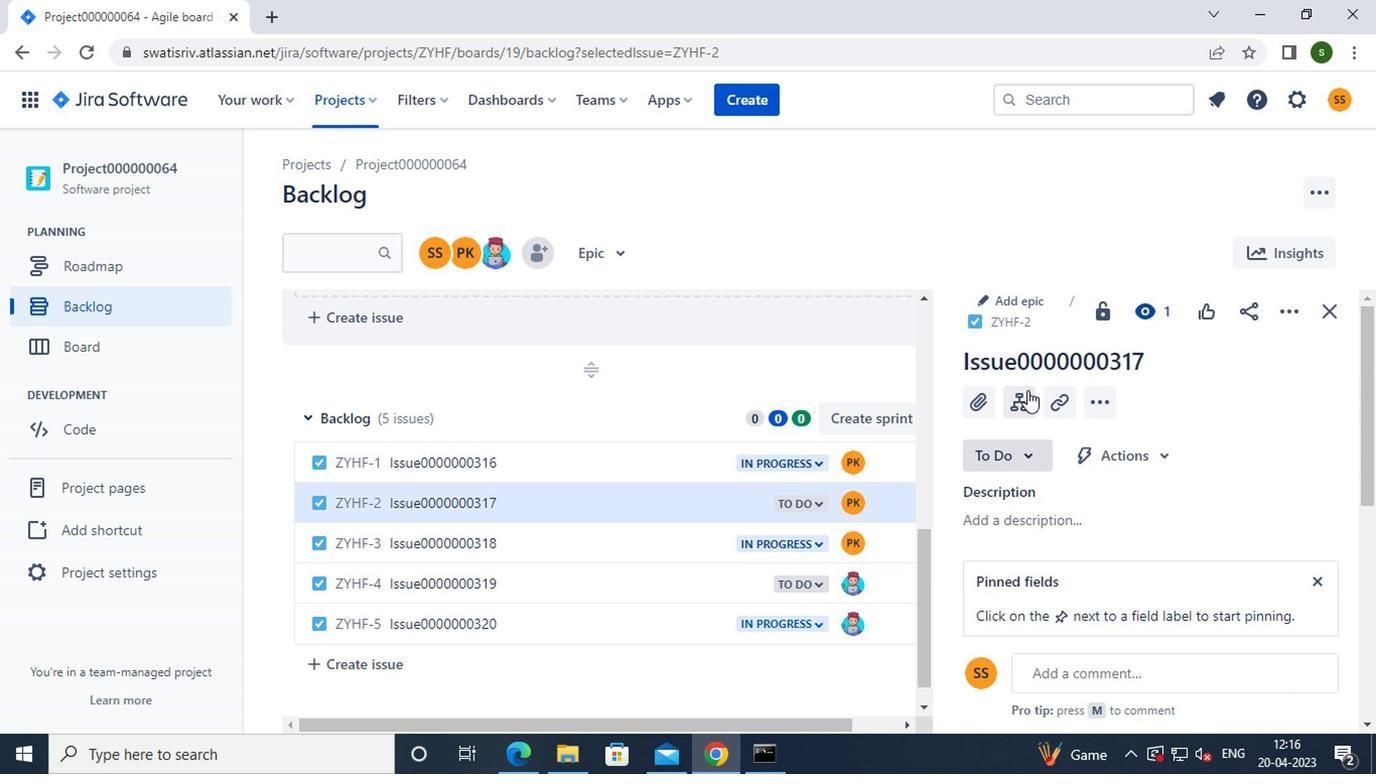 
Action: Mouse moved to (1014, 487)
Screenshot: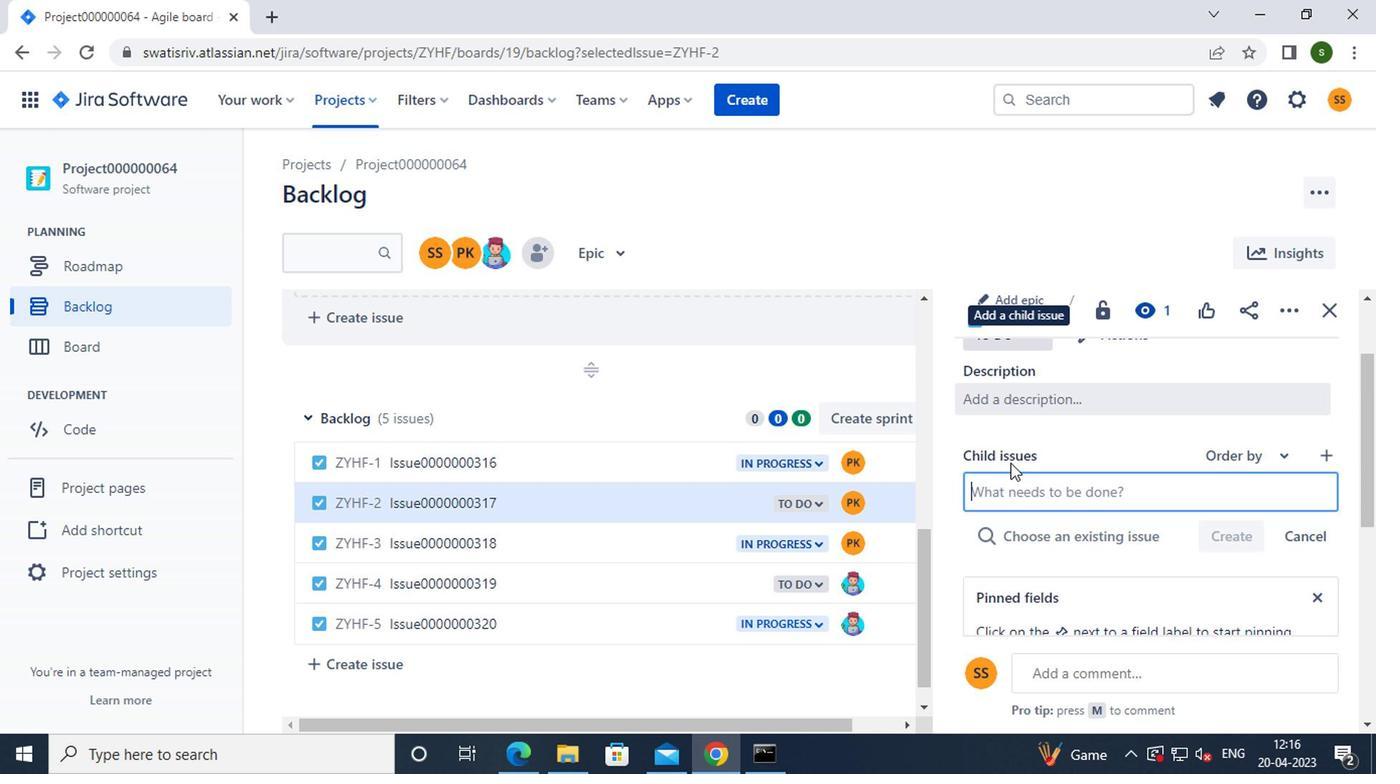 
Action: Mouse pressed left at (1014, 487)
Screenshot: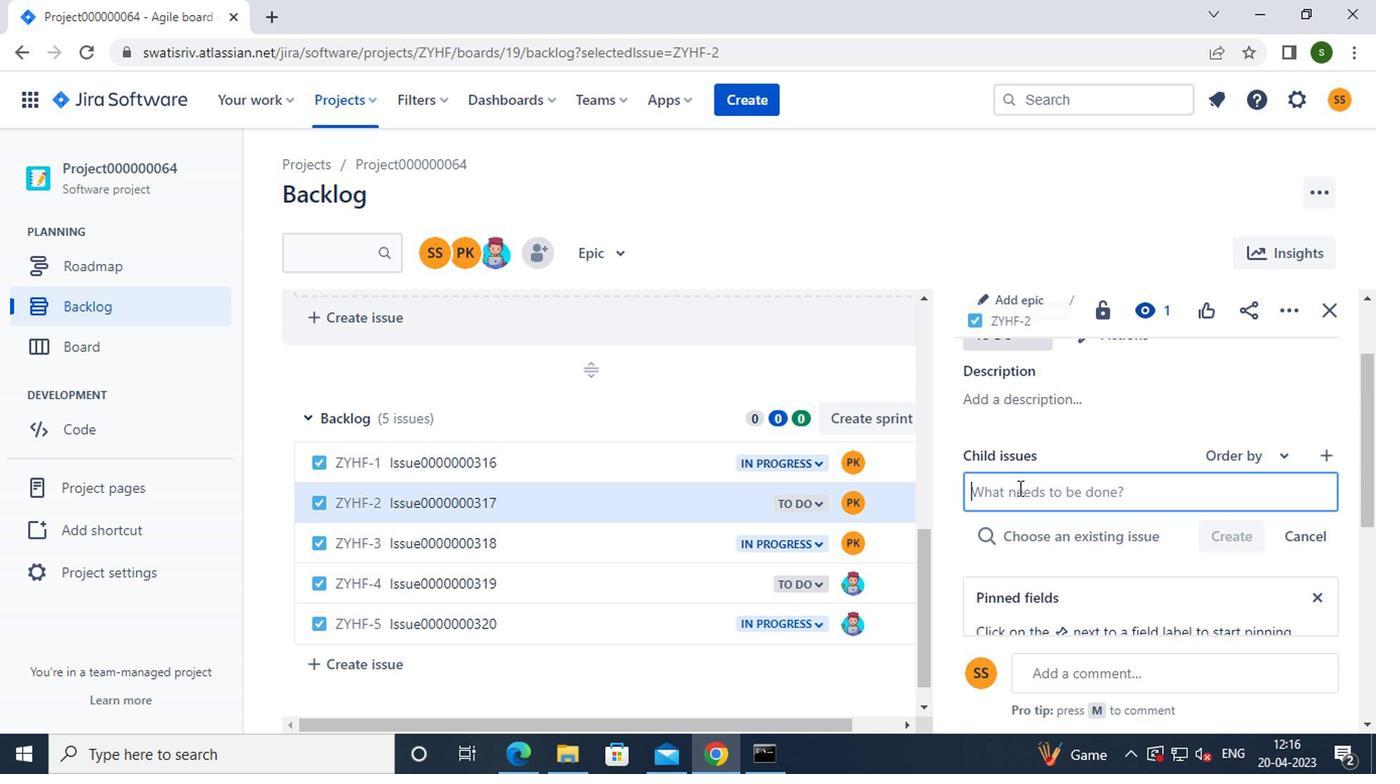 
Action: Mouse moved to (1020, 486)
Screenshot: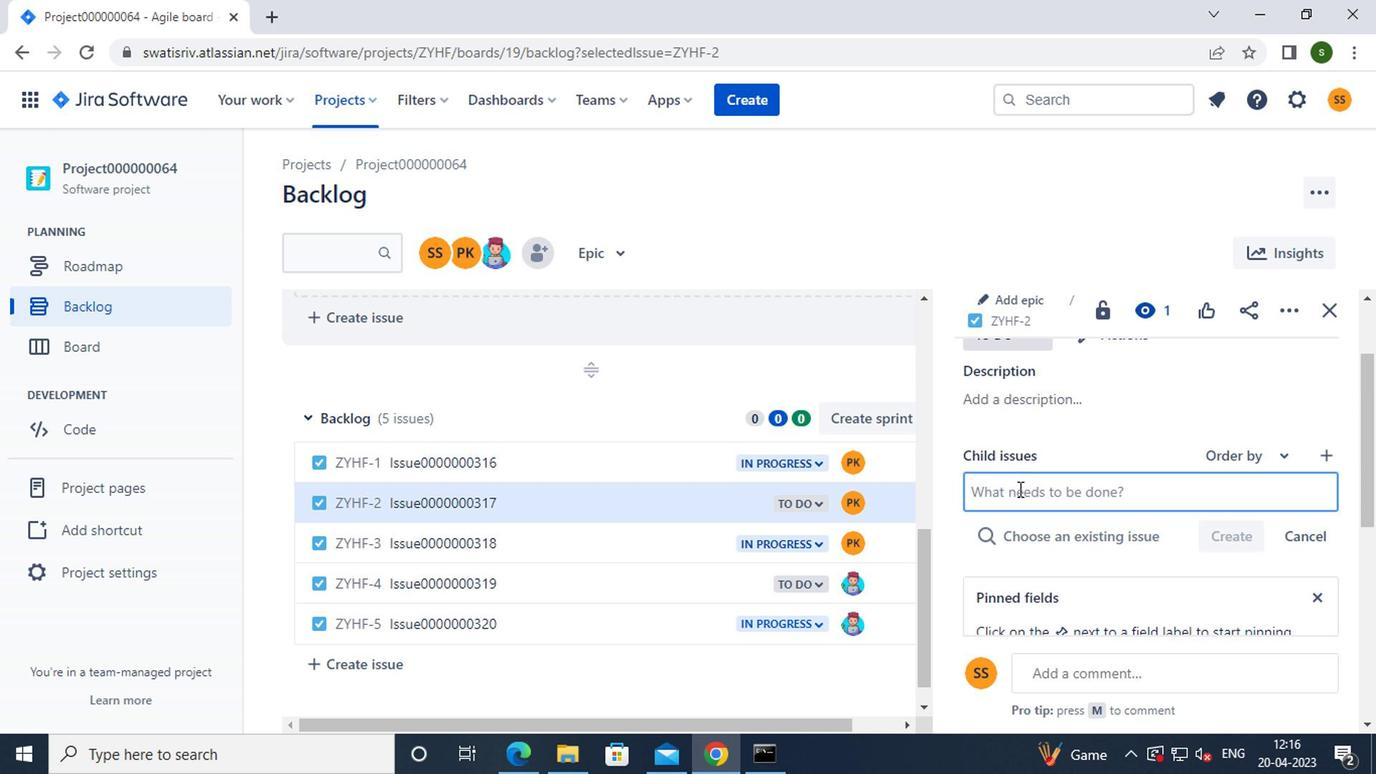 
Action: Key pressed <Key.caps_lock>c<Key.caps_lock>hild<Key.caps_lock>i<Key.caps_lock>ssue0000000633
Screenshot: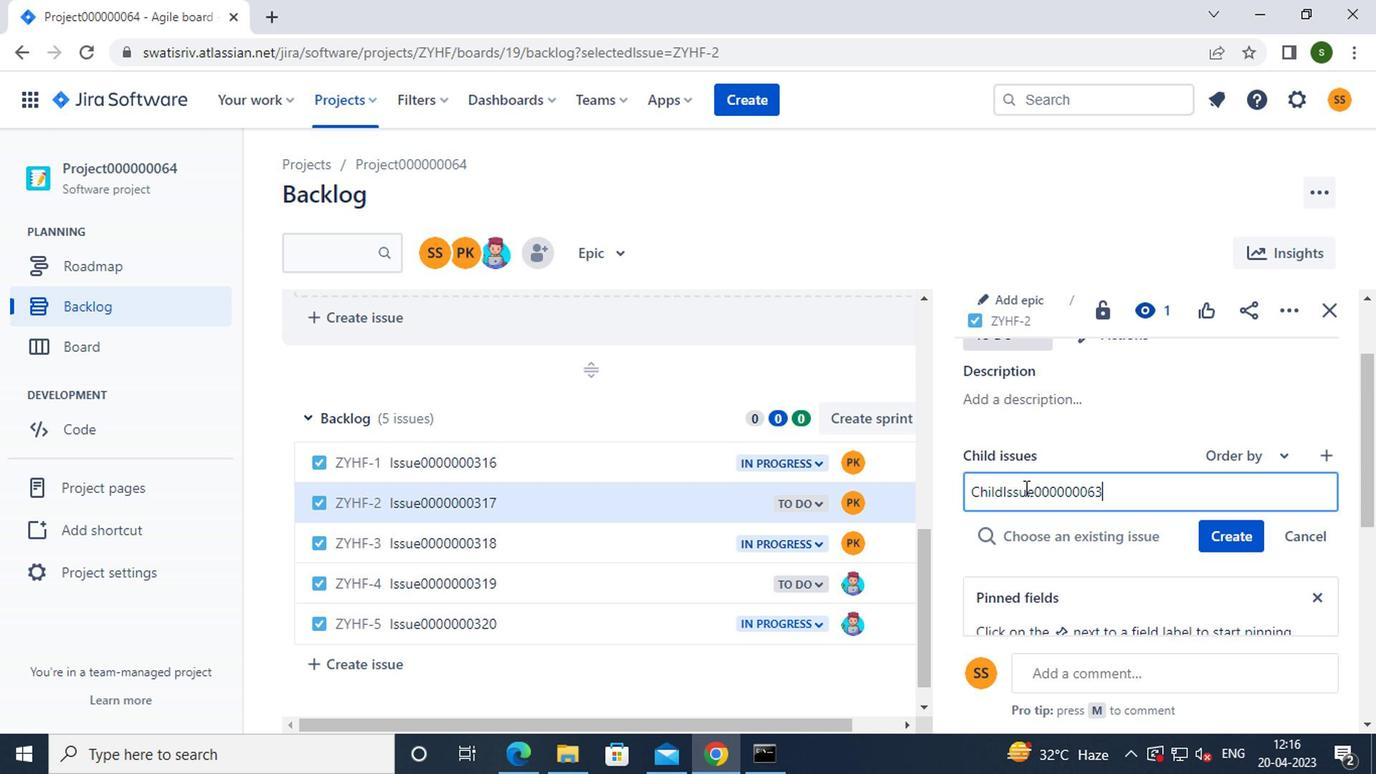 
Action: Mouse moved to (1225, 541)
Screenshot: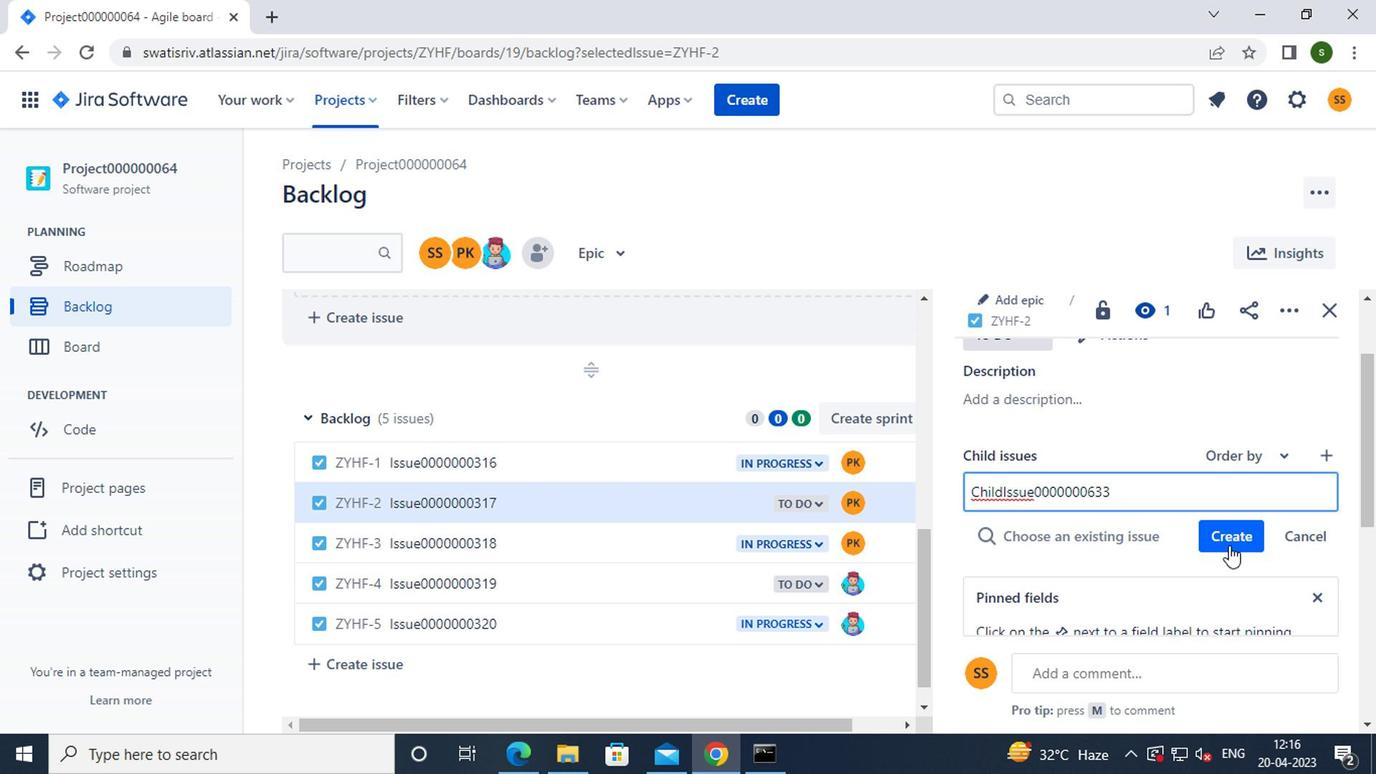 
Action: Mouse pressed left at (1225, 541)
Screenshot: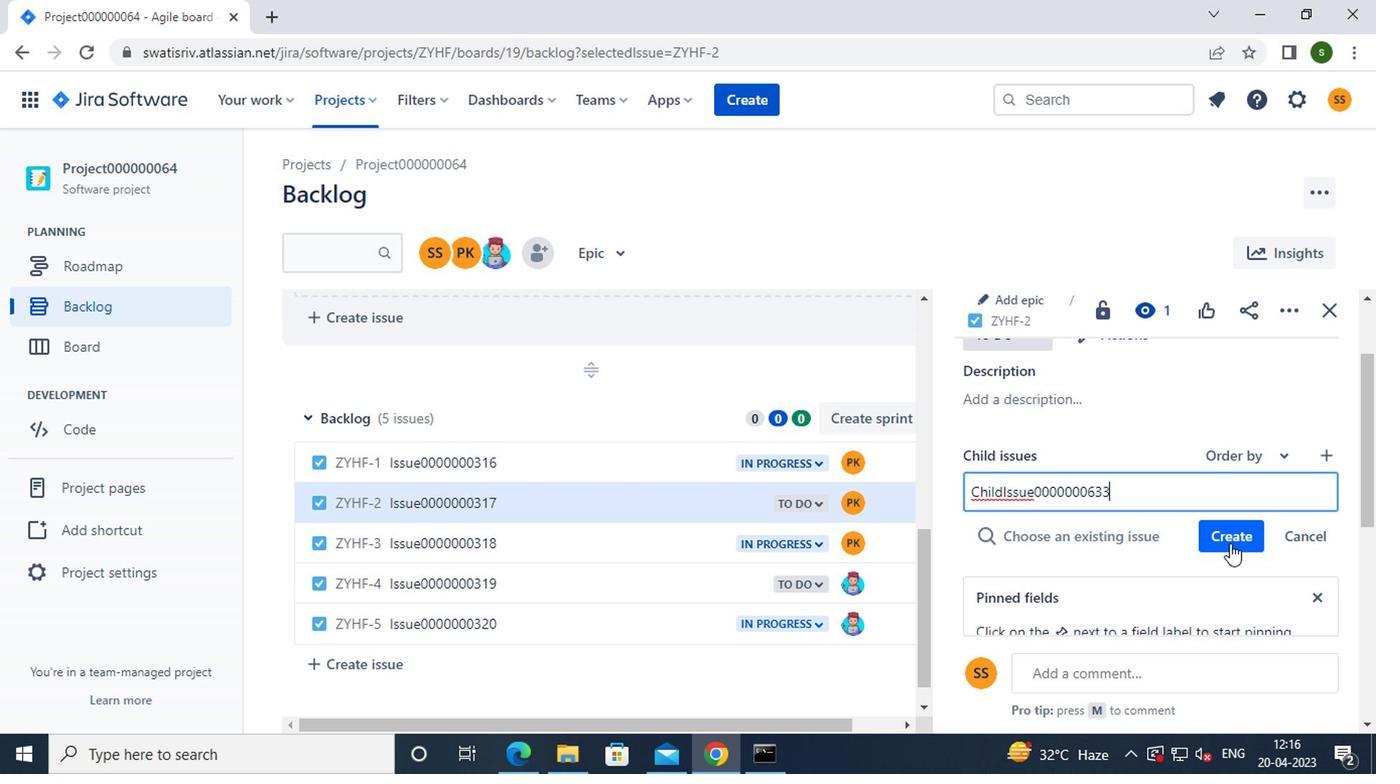 
Action: Mouse moved to (1161, 544)
Screenshot: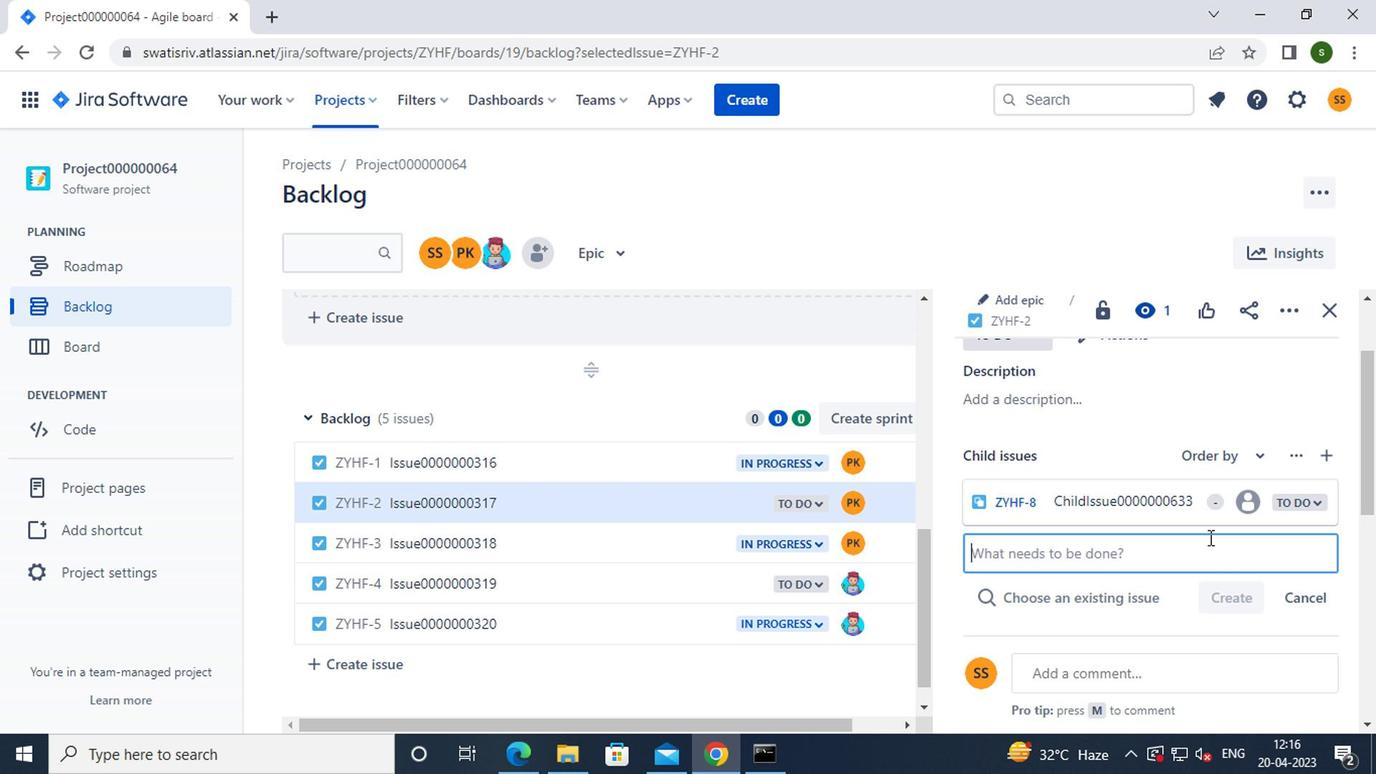 
Action: Mouse pressed left at (1161, 544)
Screenshot: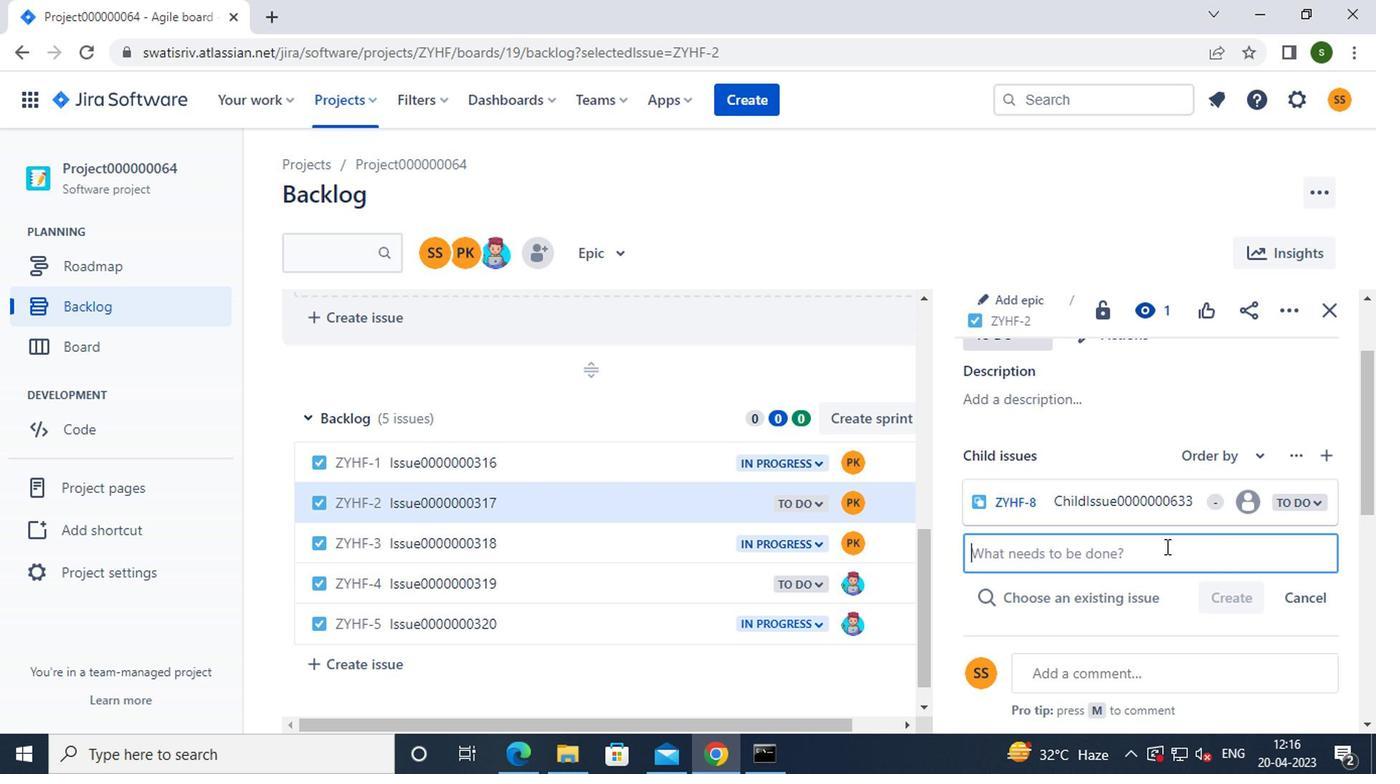 
Action: Key pressed <Key.caps_lock>c<Key.caps_lock>hild<Key.caps_lock>i<Key.caps_lock>ssue0000000634
Screenshot: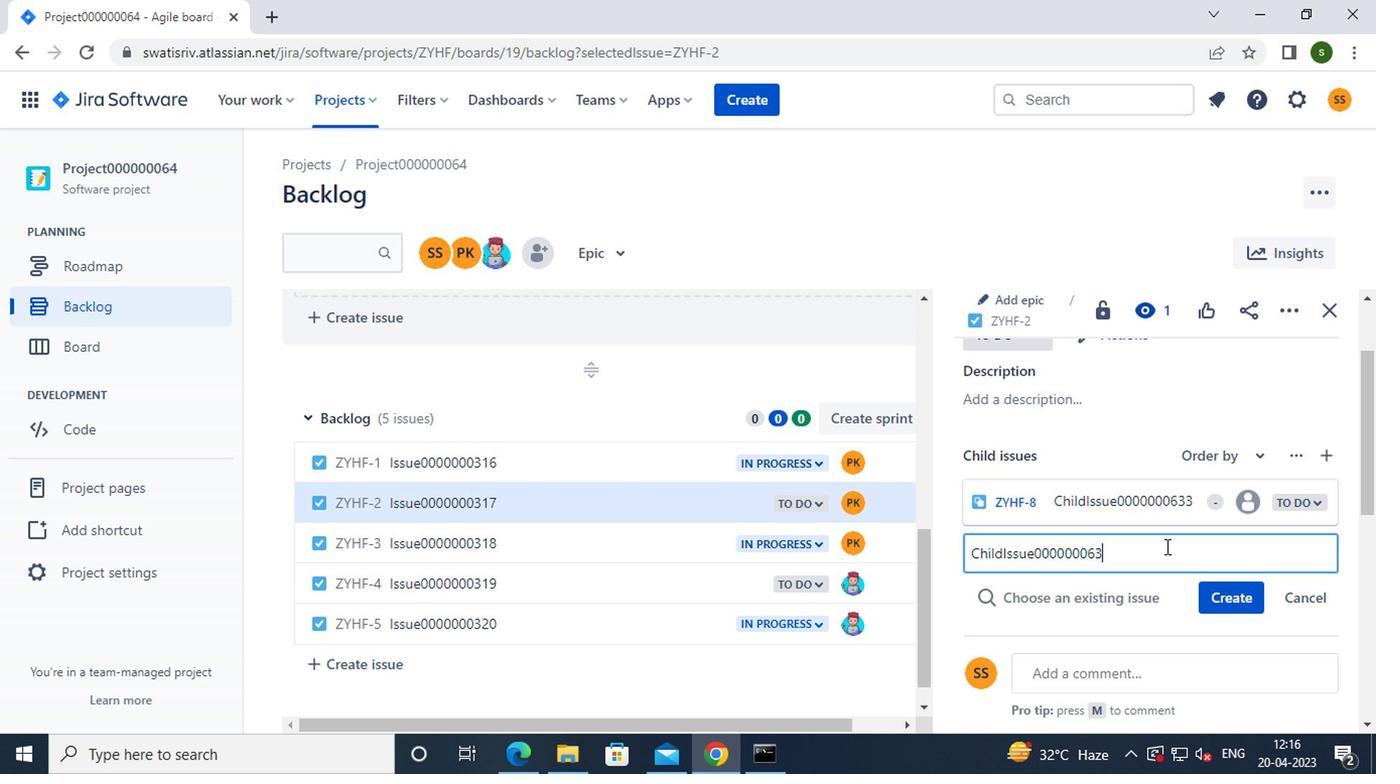 
Action: Mouse moved to (1225, 602)
Screenshot: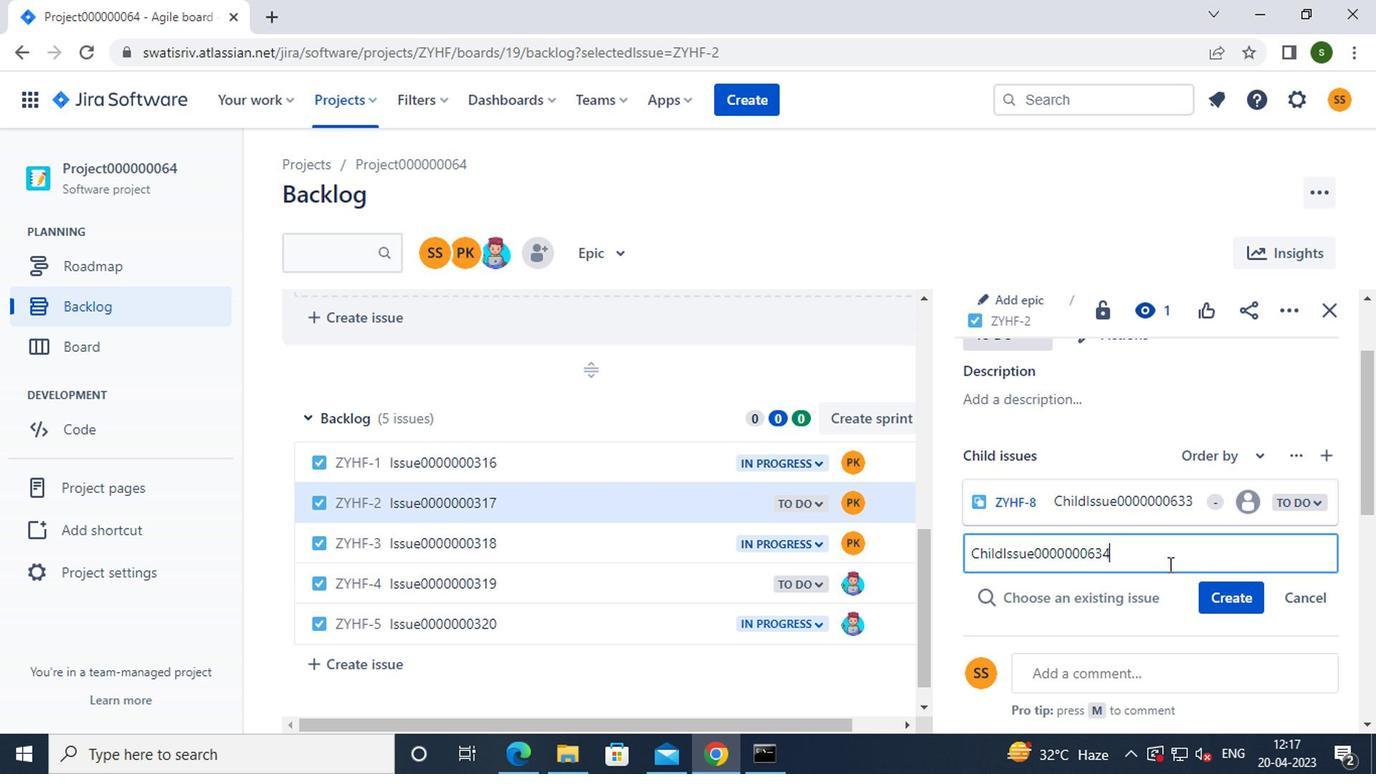 
Action: Mouse pressed left at (1225, 602)
Screenshot: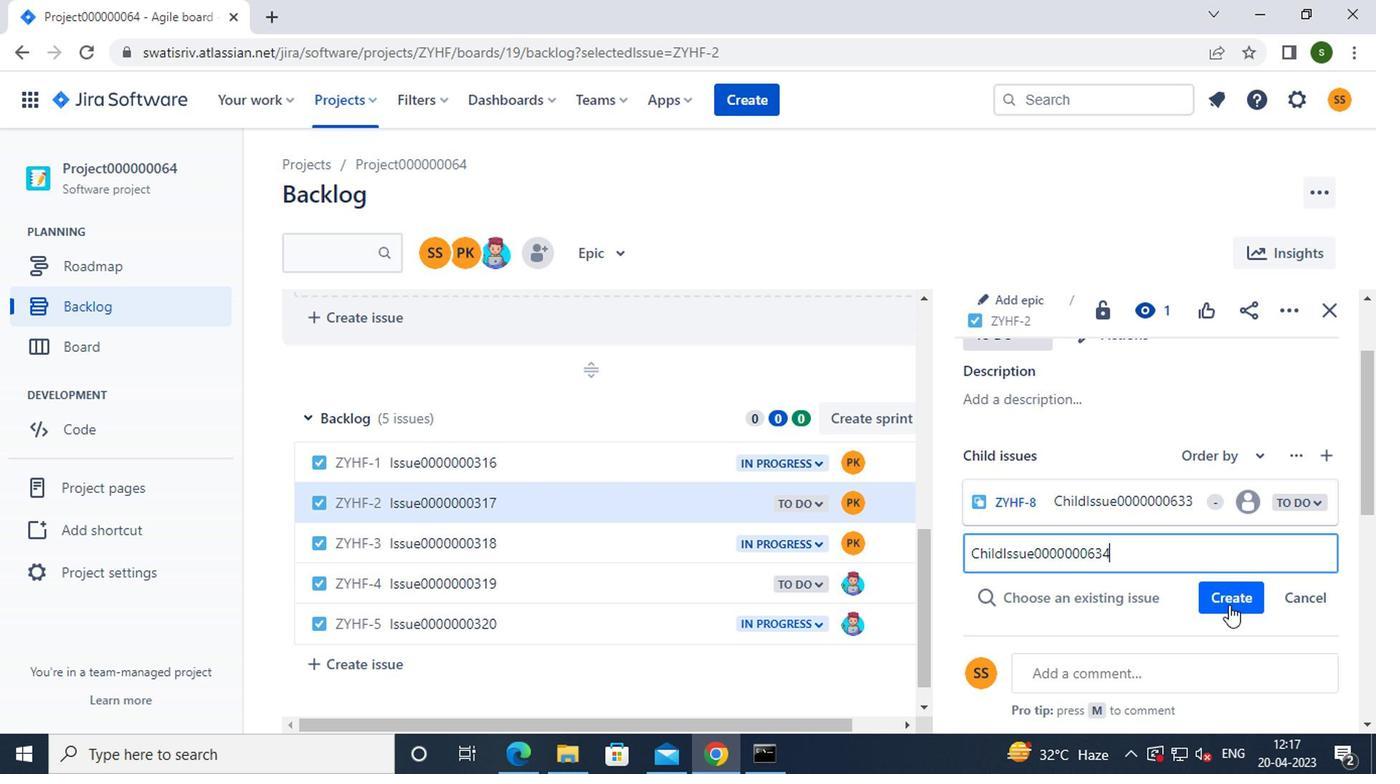 
Action: Mouse moved to (944, 643)
Screenshot: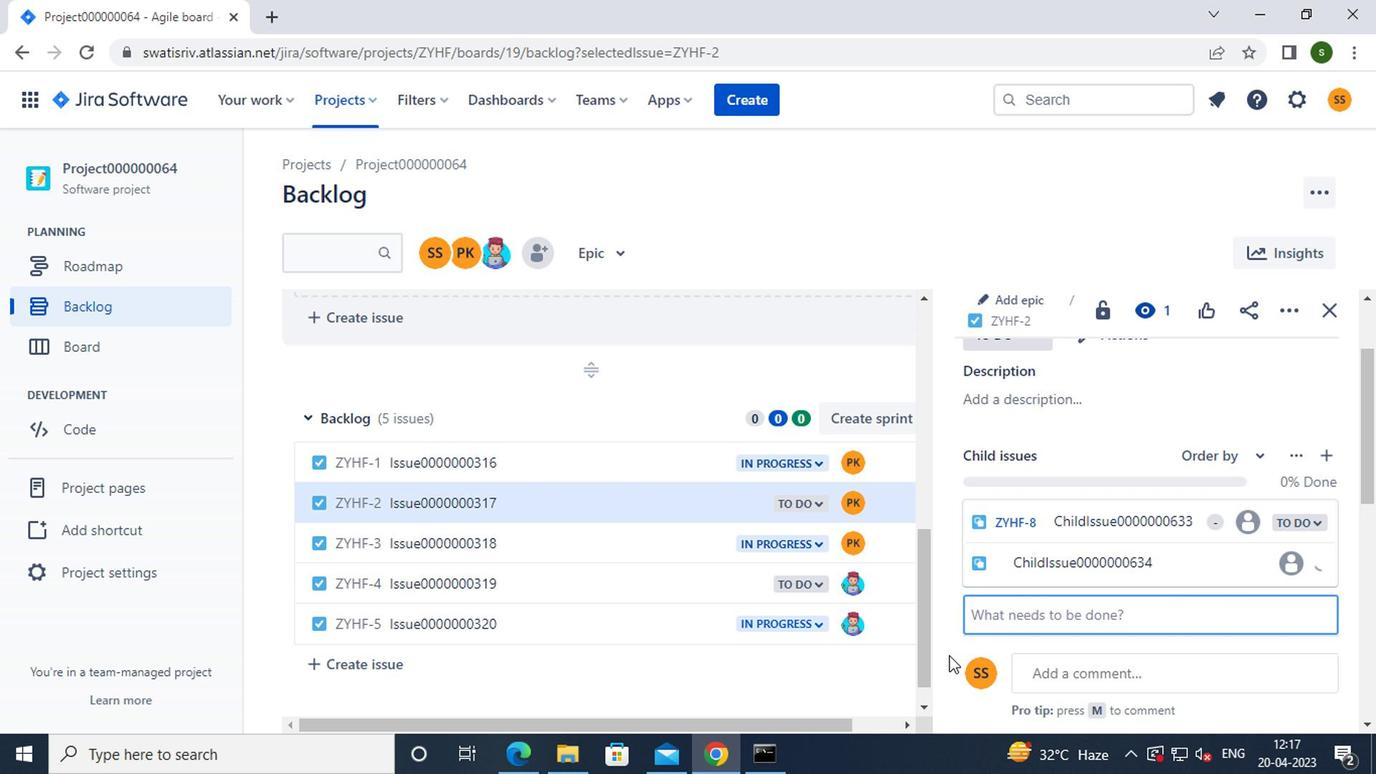 
Action: Key pressed <Key.f8>
Screenshot: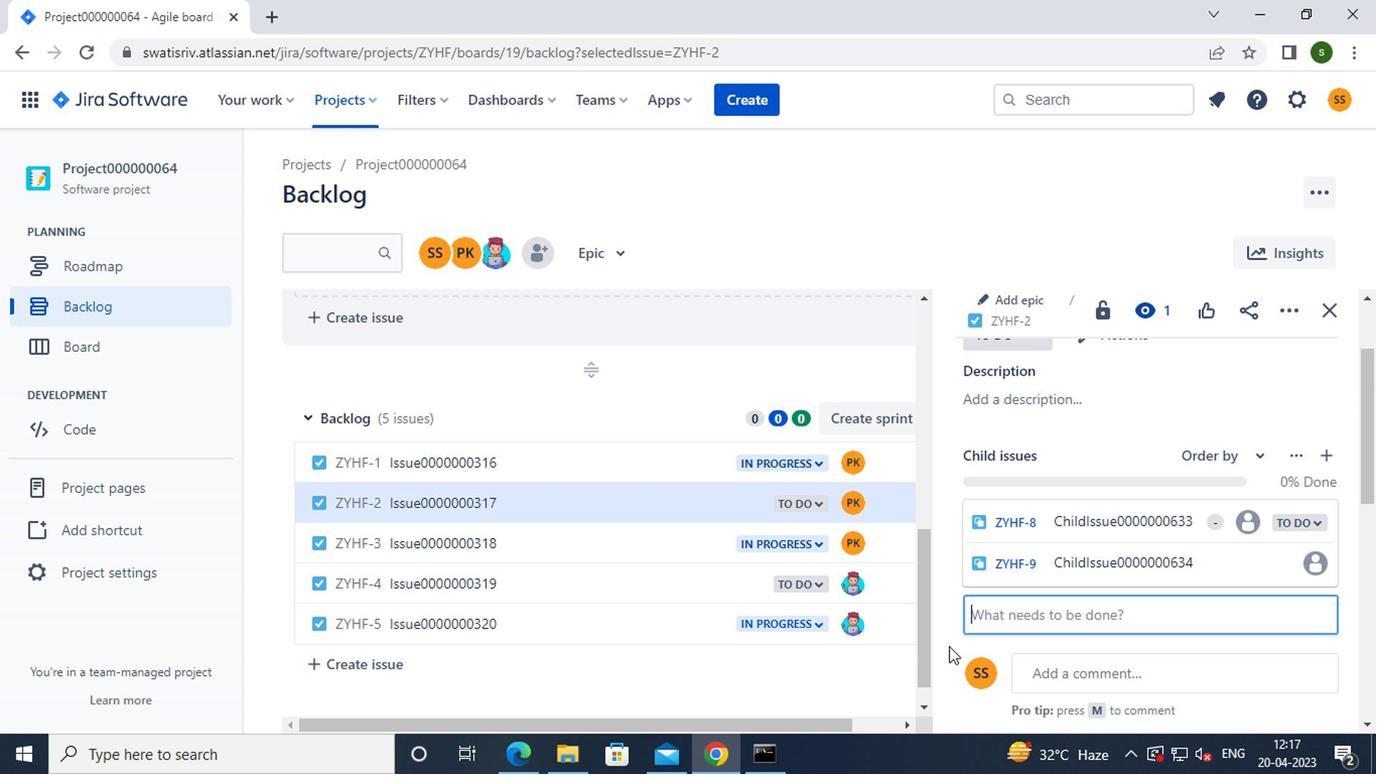 
